 Task: Find connections with filter location Rio Brilhante with filter topic #programingwith filter profile language French with filter current company Ubisoft India Studios with filter school International Management Institute - IMI with filter industry Online and Mail Order Retail with filter service category Bookkeeping with filter keywords title Motion Picture Director
Action: Mouse moved to (192, 221)
Screenshot: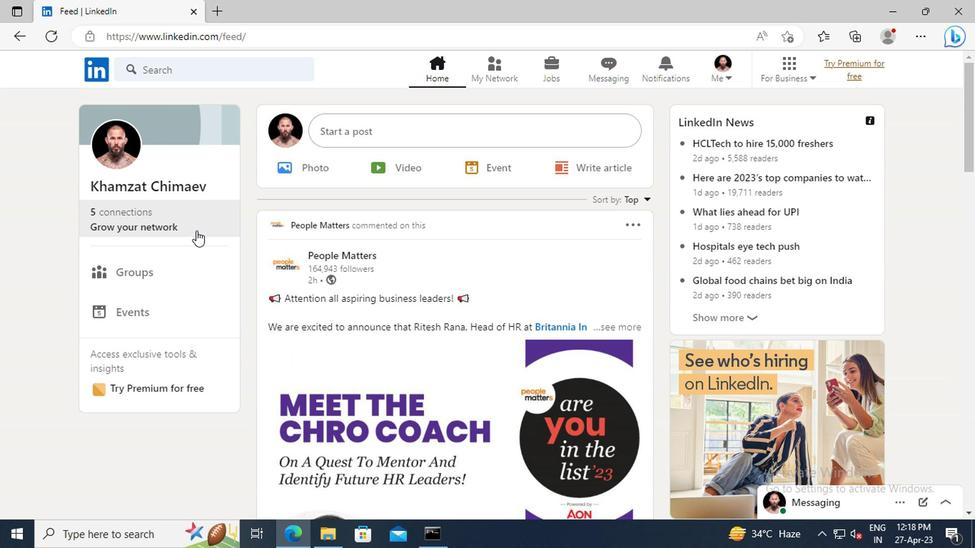 
Action: Mouse pressed left at (192, 221)
Screenshot: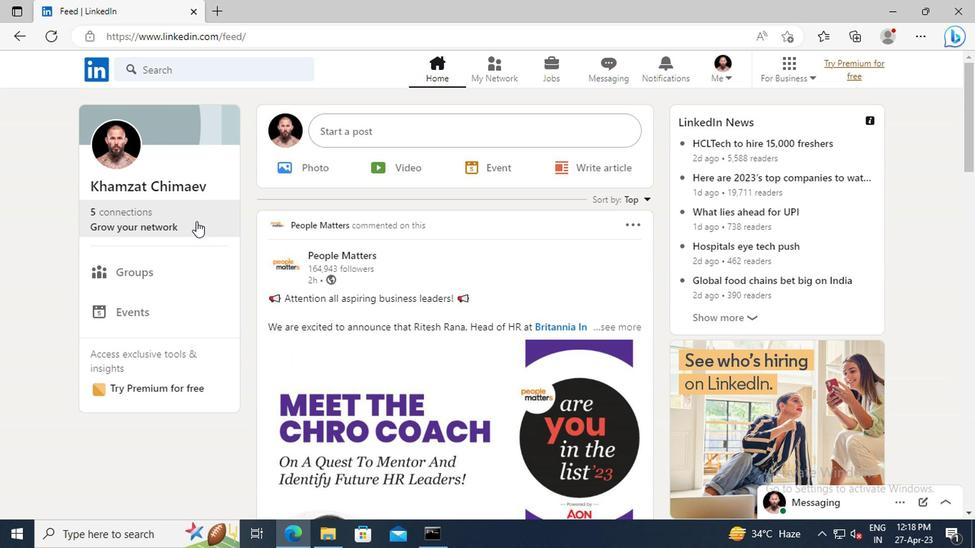 
Action: Mouse moved to (194, 151)
Screenshot: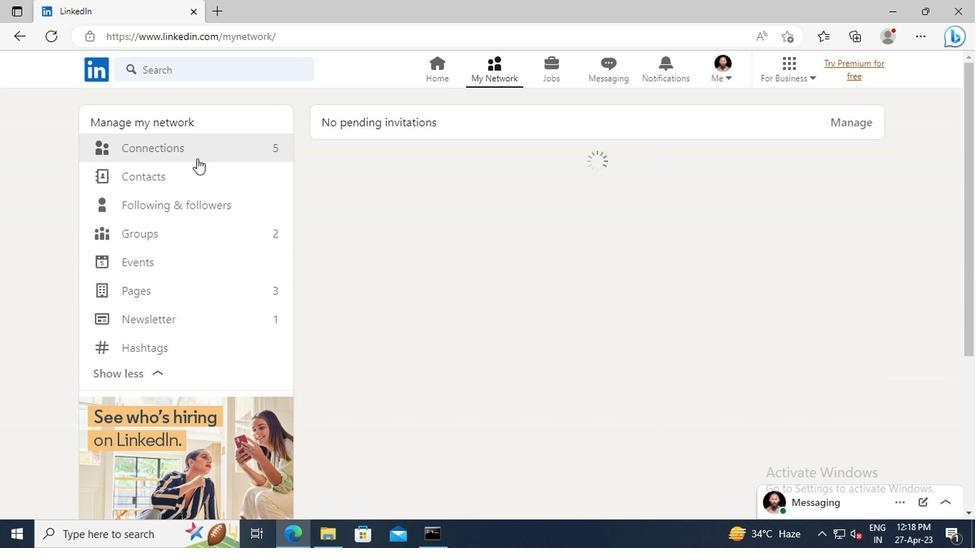 
Action: Mouse pressed left at (194, 151)
Screenshot: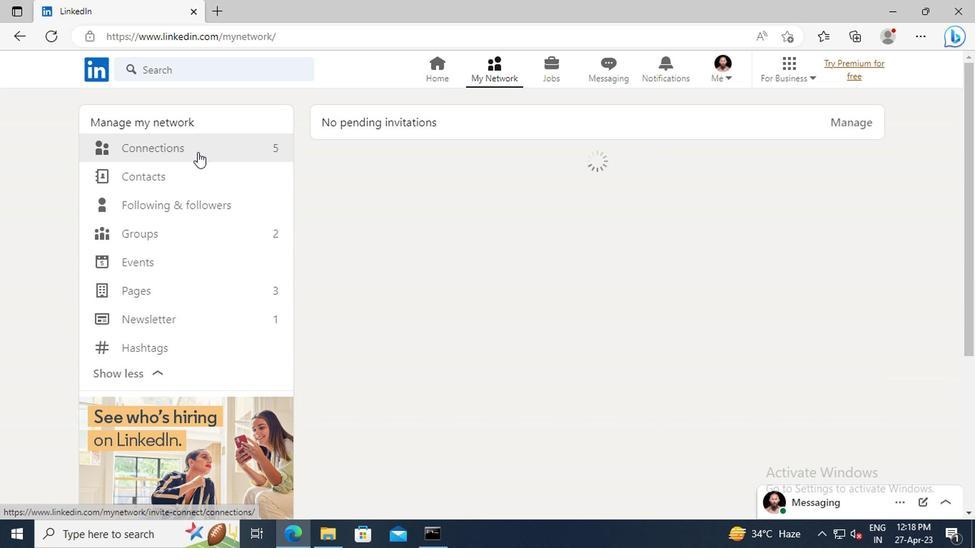 
Action: Mouse moved to (596, 153)
Screenshot: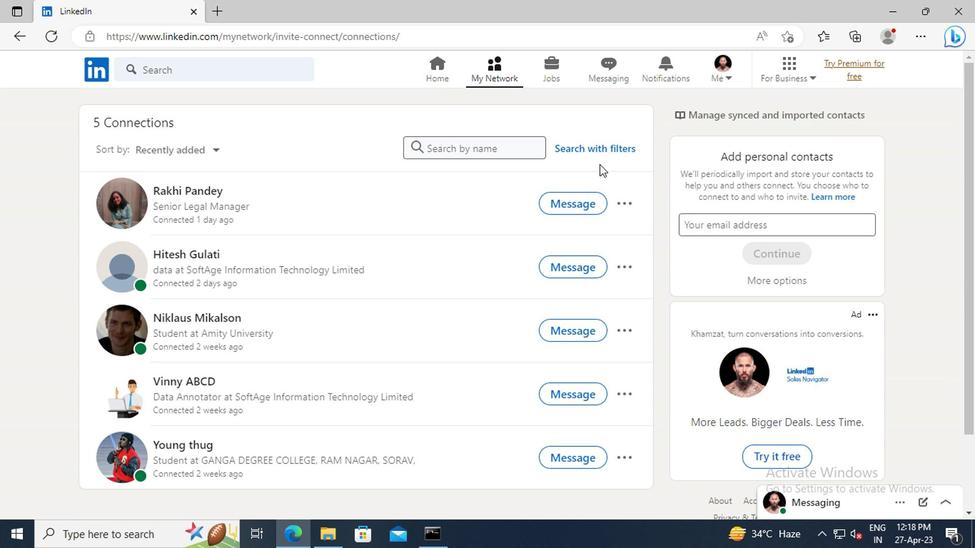
Action: Mouse pressed left at (596, 153)
Screenshot: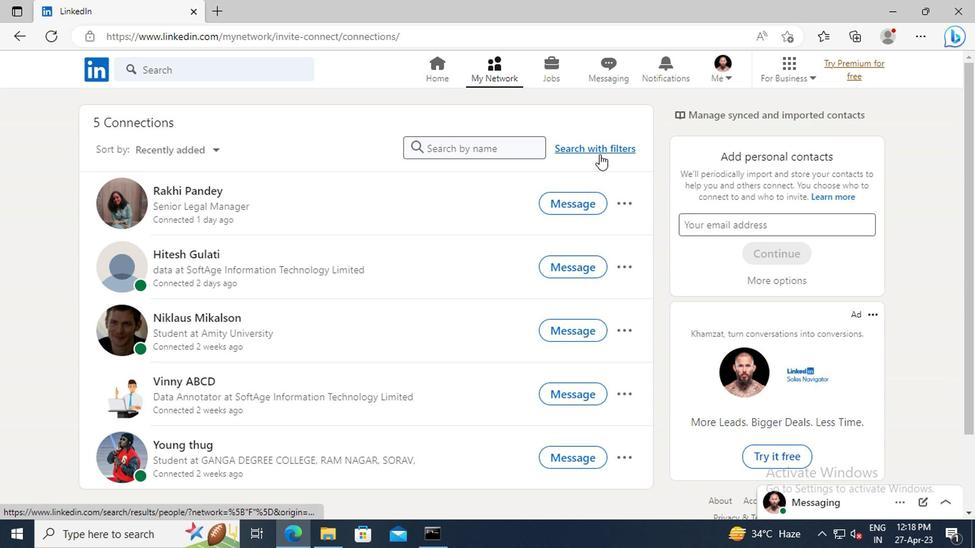 
Action: Mouse moved to (546, 114)
Screenshot: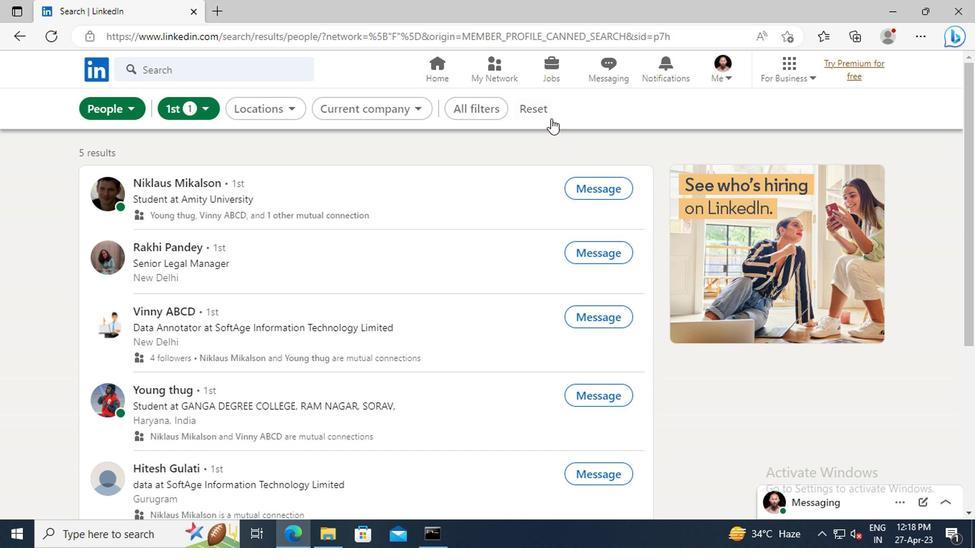 
Action: Mouse pressed left at (546, 114)
Screenshot: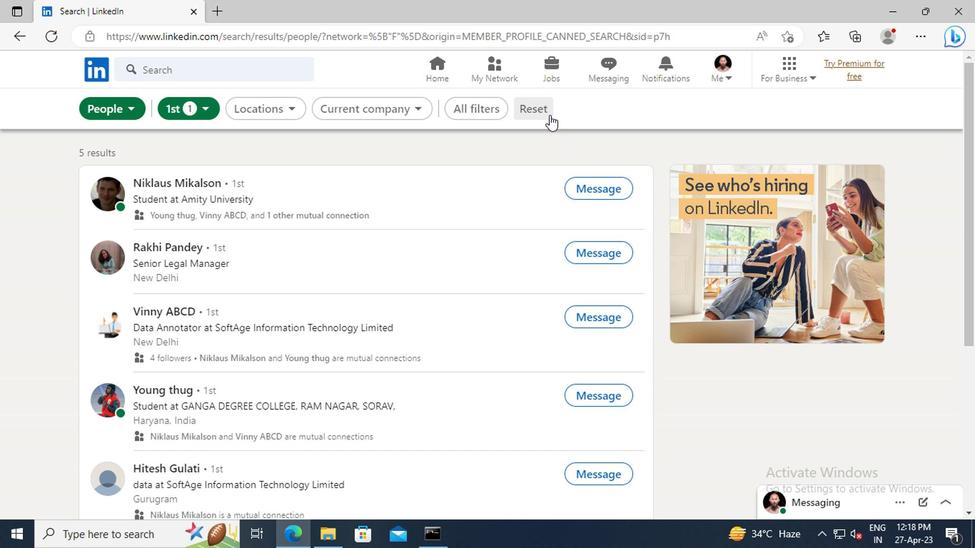 
Action: Mouse moved to (509, 108)
Screenshot: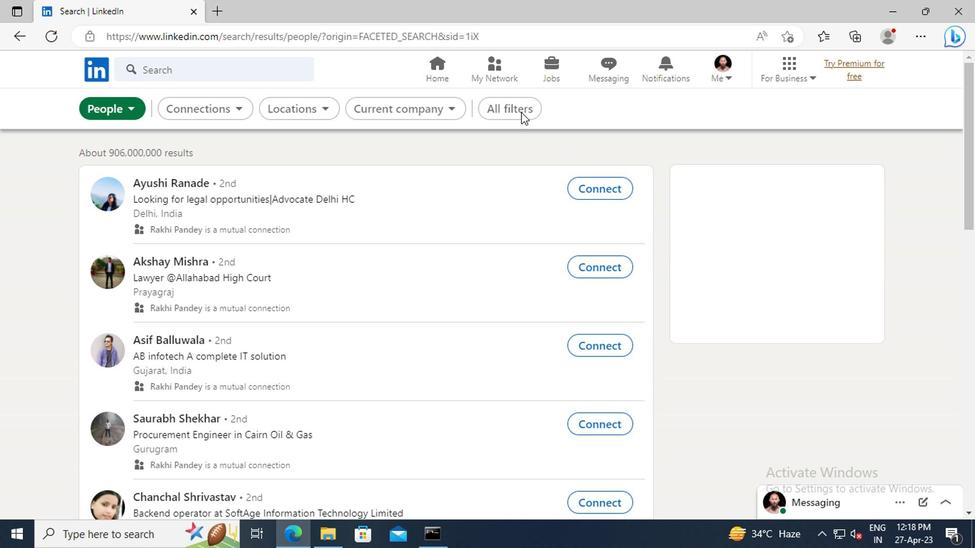 
Action: Mouse pressed left at (509, 108)
Screenshot: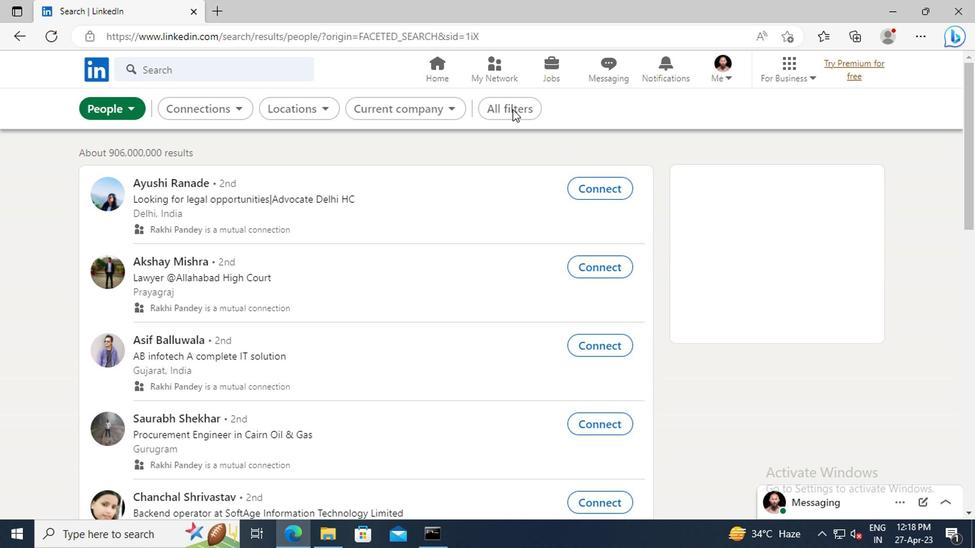 
Action: Mouse moved to (793, 308)
Screenshot: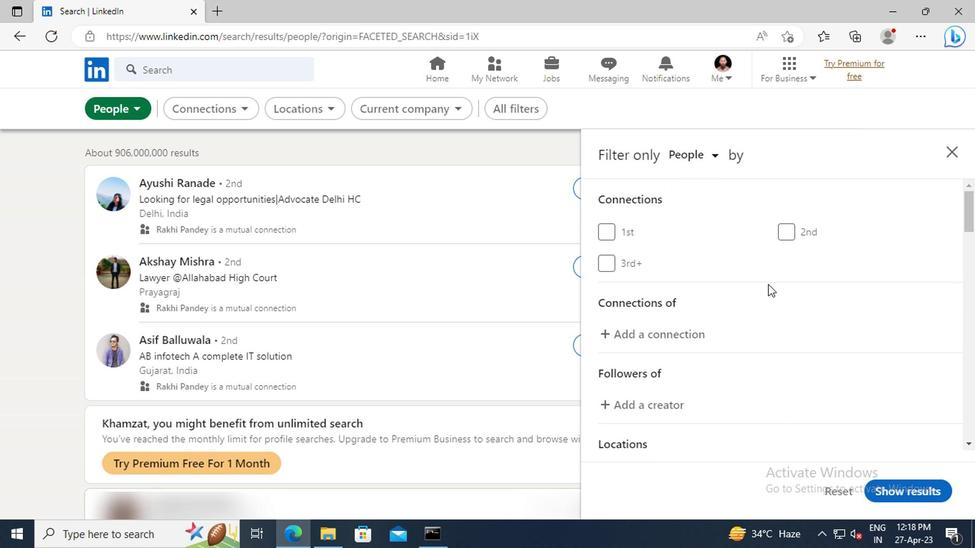 
Action: Mouse scrolled (793, 307) with delta (0, -1)
Screenshot: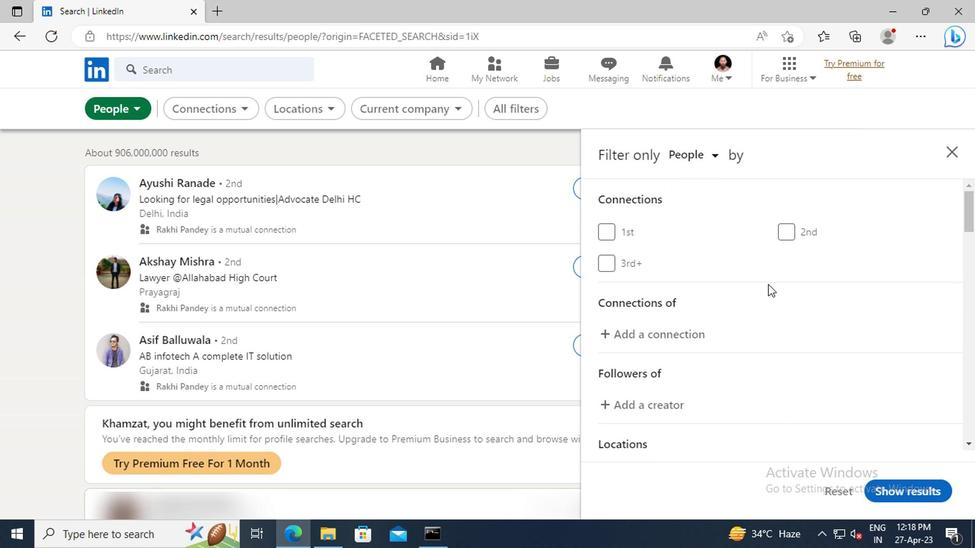 
Action: Mouse scrolled (793, 307) with delta (0, -1)
Screenshot: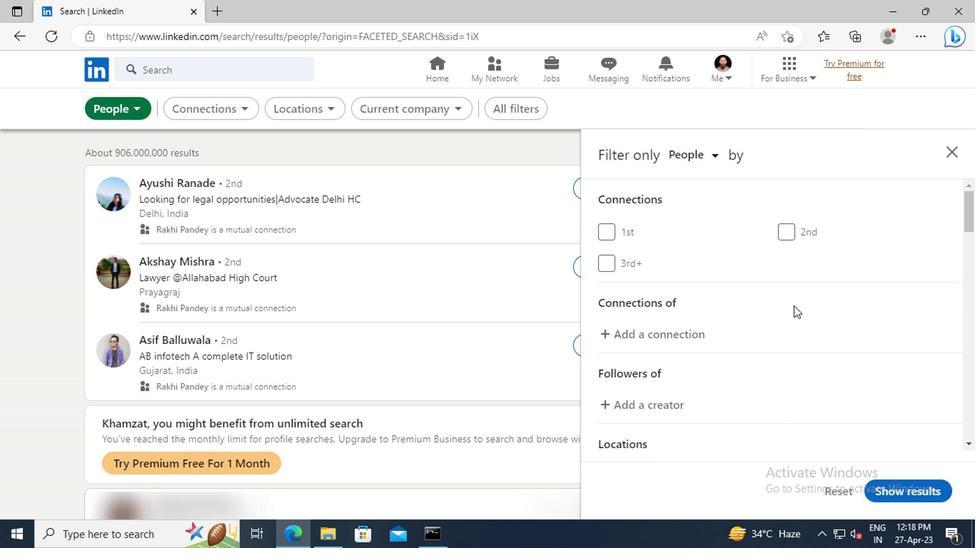 
Action: Mouse scrolled (793, 307) with delta (0, -1)
Screenshot: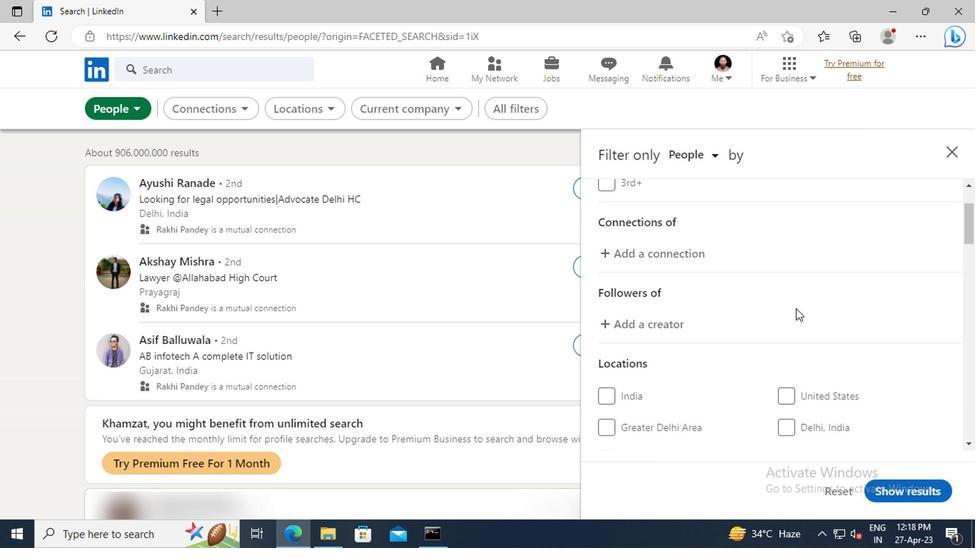 
Action: Mouse scrolled (793, 307) with delta (0, -1)
Screenshot: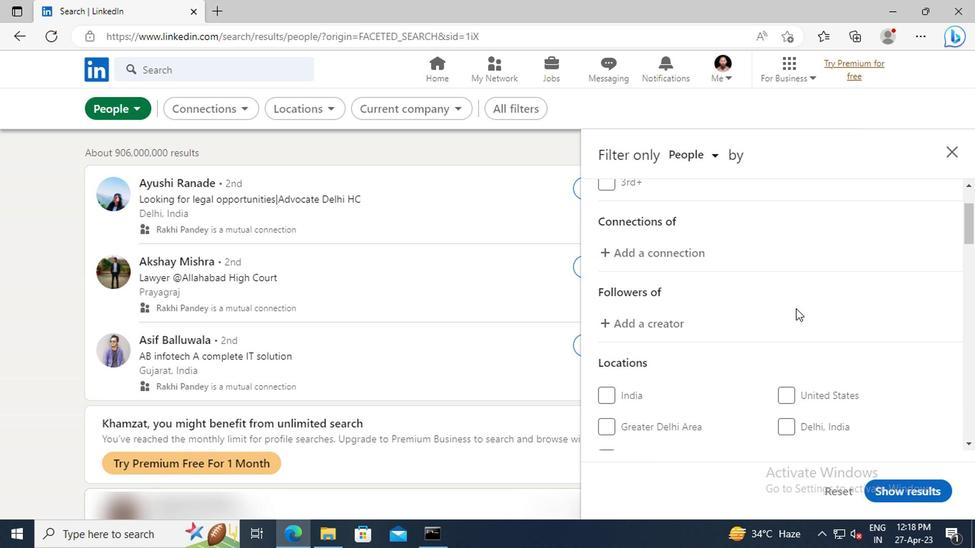 
Action: Mouse scrolled (793, 307) with delta (0, -1)
Screenshot: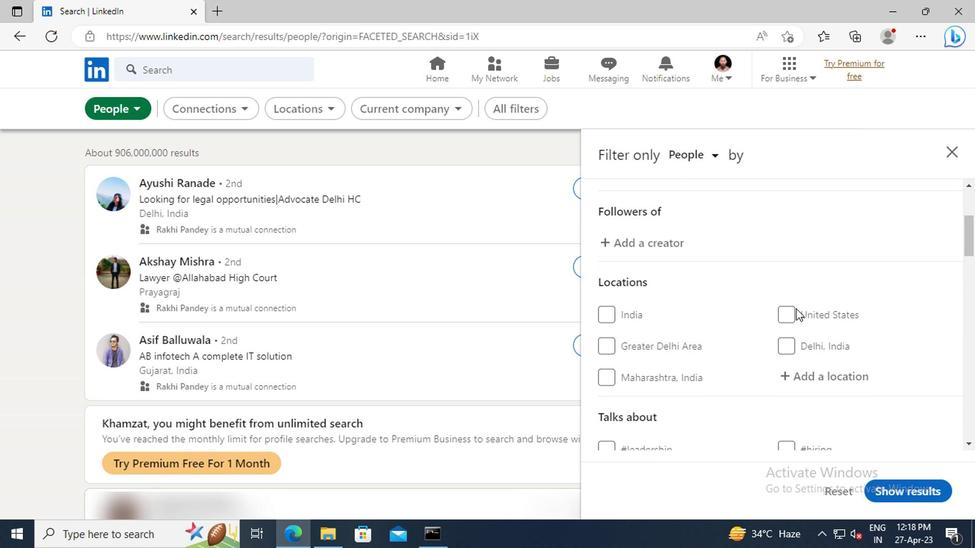 
Action: Mouse moved to (807, 331)
Screenshot: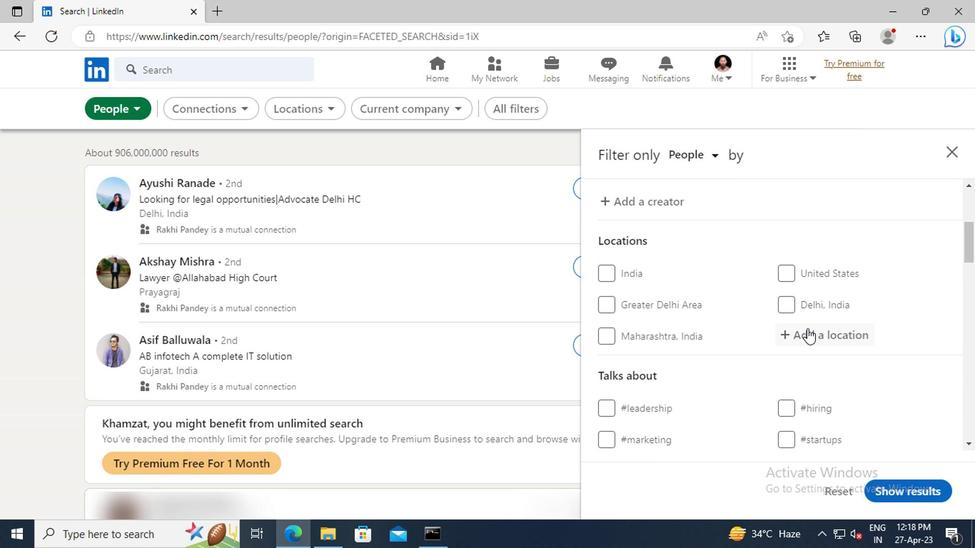 
Action: Mouse pressed left at (807, 331)
Screenshot: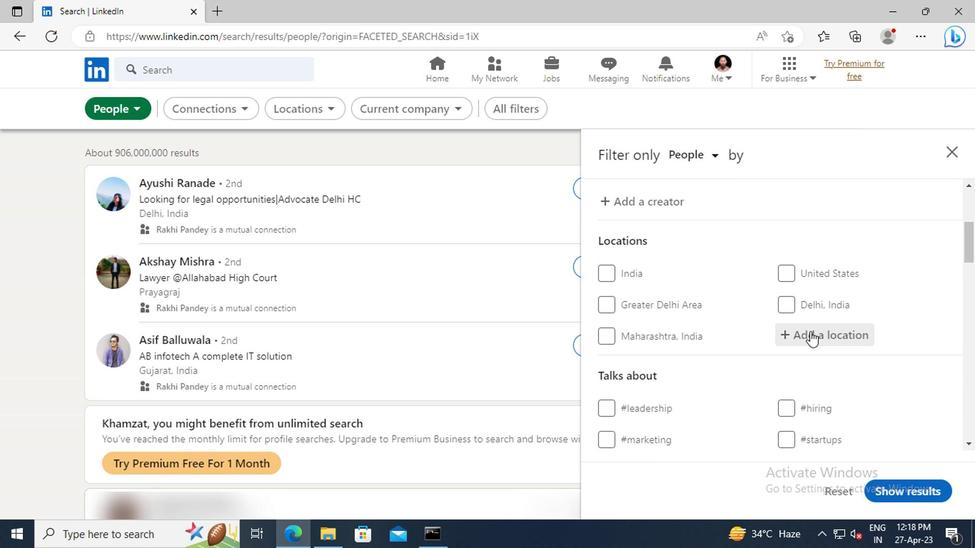 
Action: Key pressed <Key.shift>RIO<Key.space><Key.shift>BRILHANTE
Screenshot: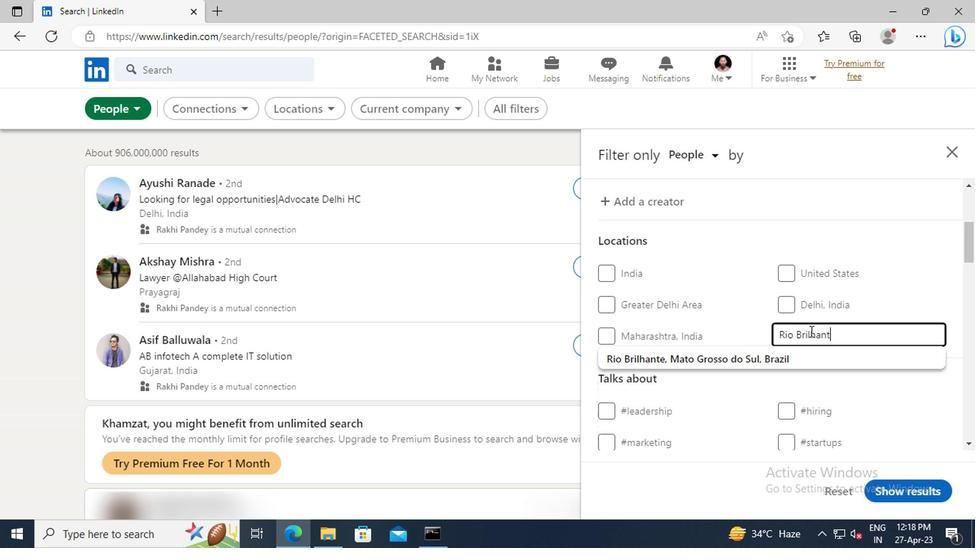 
Action: Mouse moved to (804, 359)
Screenshot: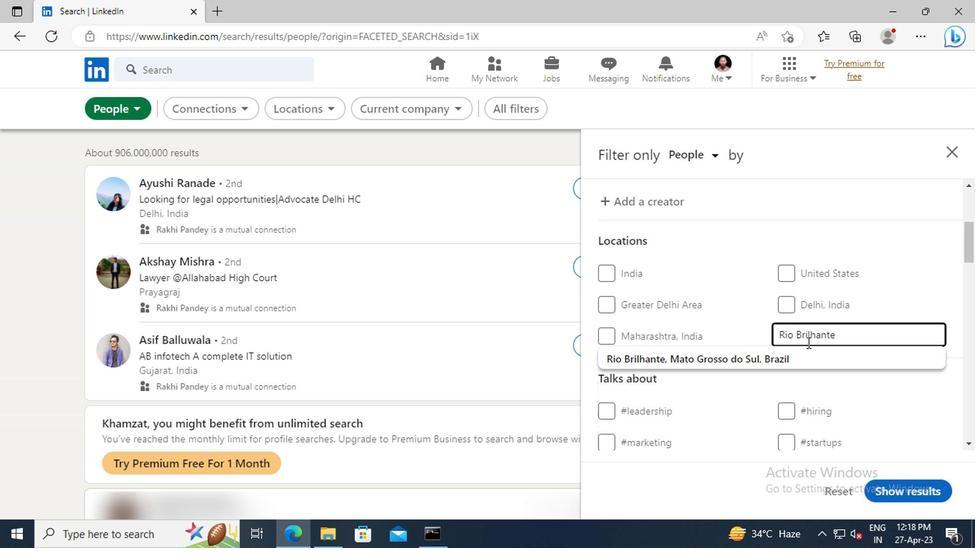 
Action: Mouse pressed left at (804, 359)
Screenshot: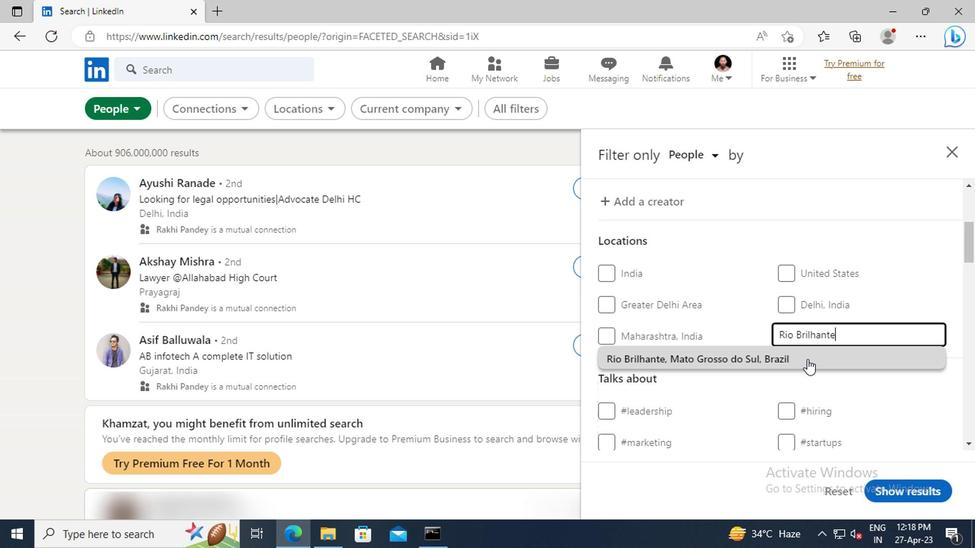 
Action: Mouse moved to (809, 332)
Screenshot: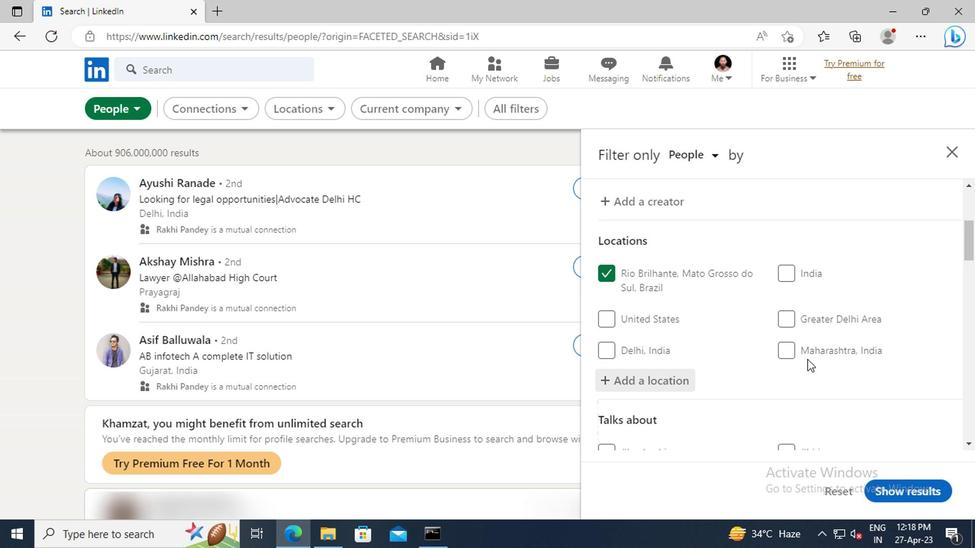 
Action: Mouse scrolled (809, 331) with delta (0, 0)
Screenshot: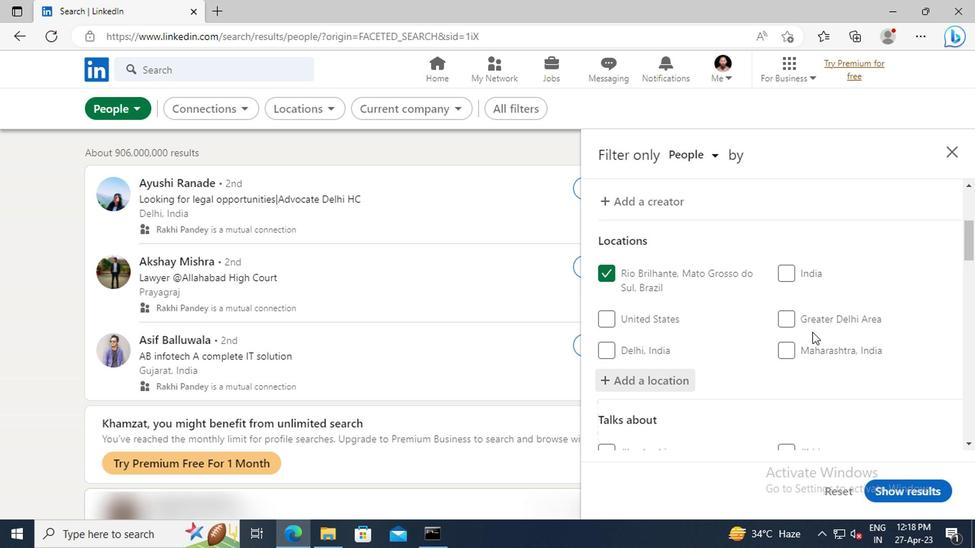 
Action: Mouse scrolled (809, 331) with delta (0, 0)
Screenshot: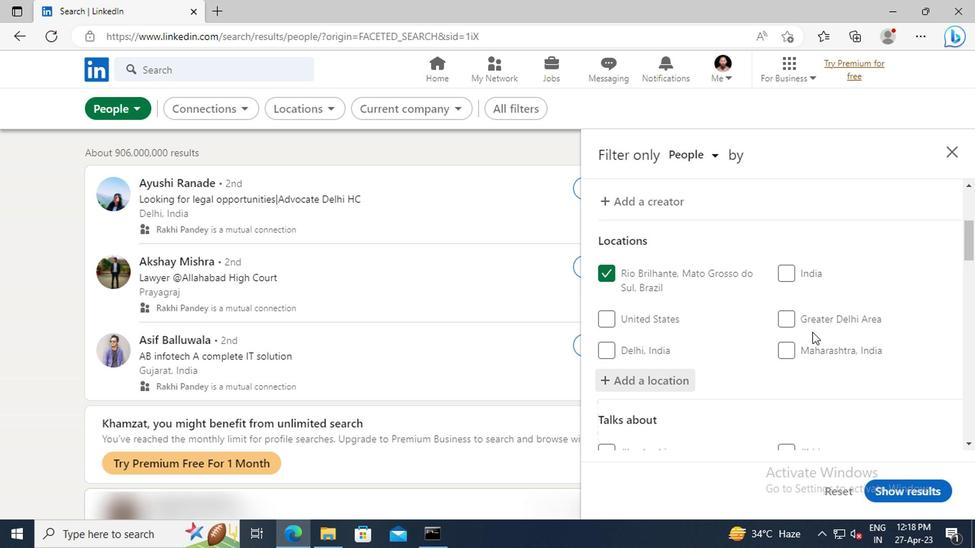 
Action: Mouse scrolled (809, 331) with delta (0, 0)
Screenshot: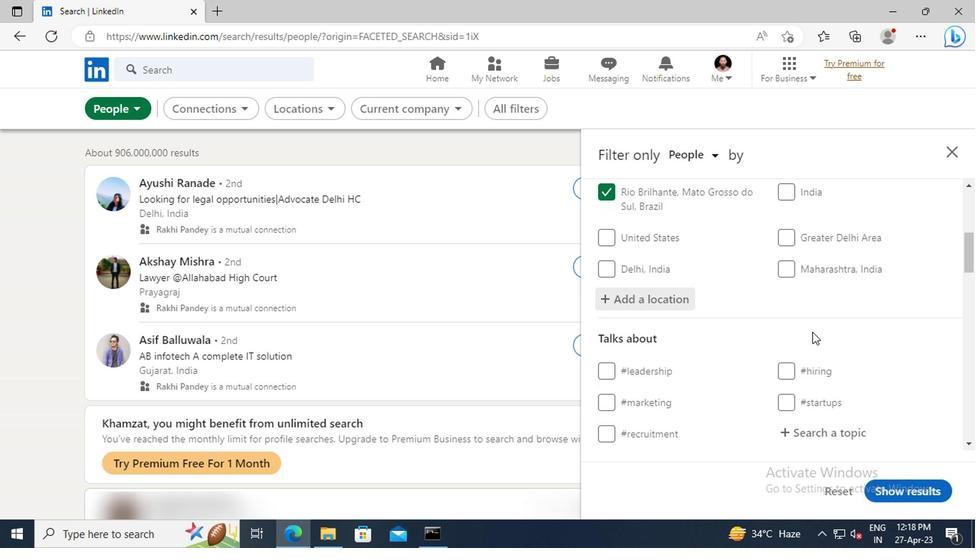 
Action: Mouse scrolled (809, 331) with delta (0, 0)
Screenshot: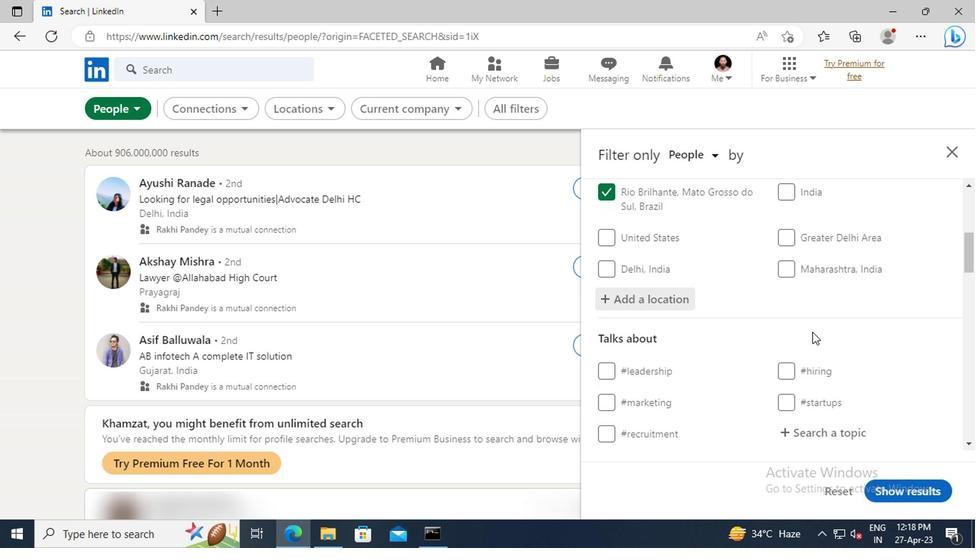 
Action: Mouse moved to (814, 353)
Screenshot: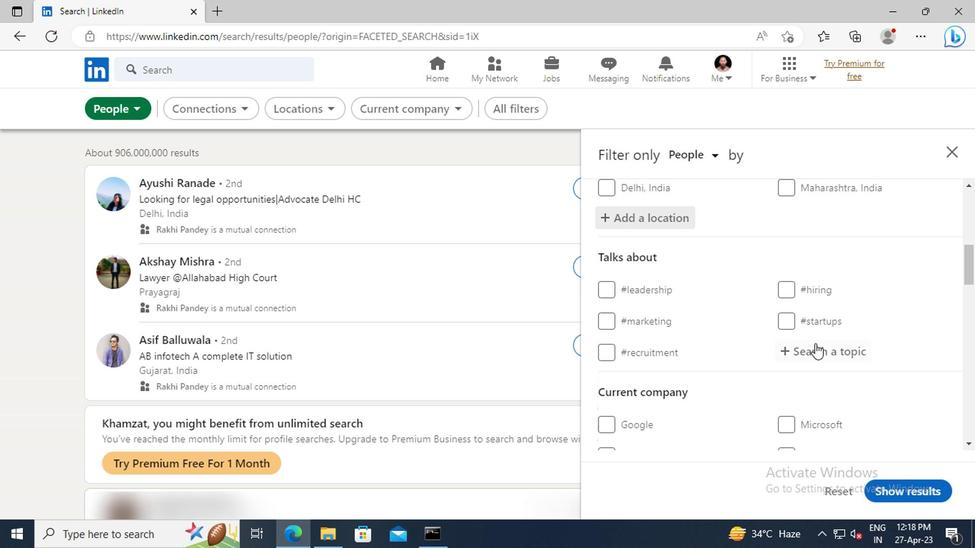 
Action: Mouse pressed left at (814, 353)
Screenshot: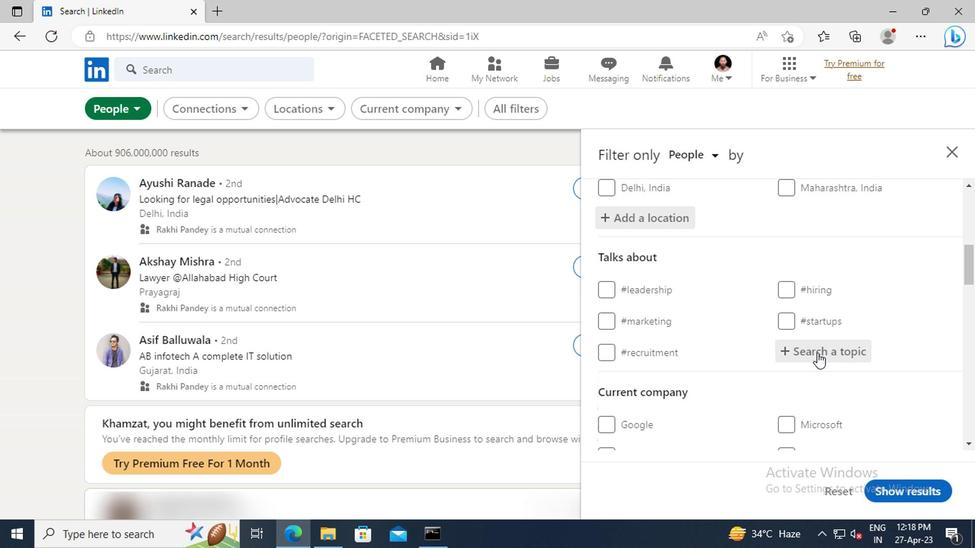
Action: Key pressed <Key.shift>#PROGRAMINGWITH<Key.enter>
Screenshot: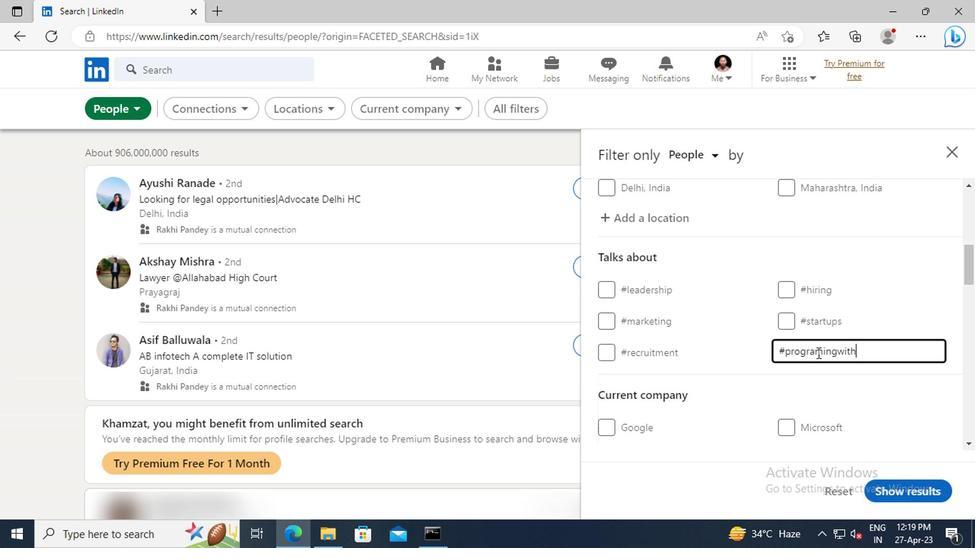 
Action: Mouse scrolled (814, 352) with delta (0, 0)
Screenshot: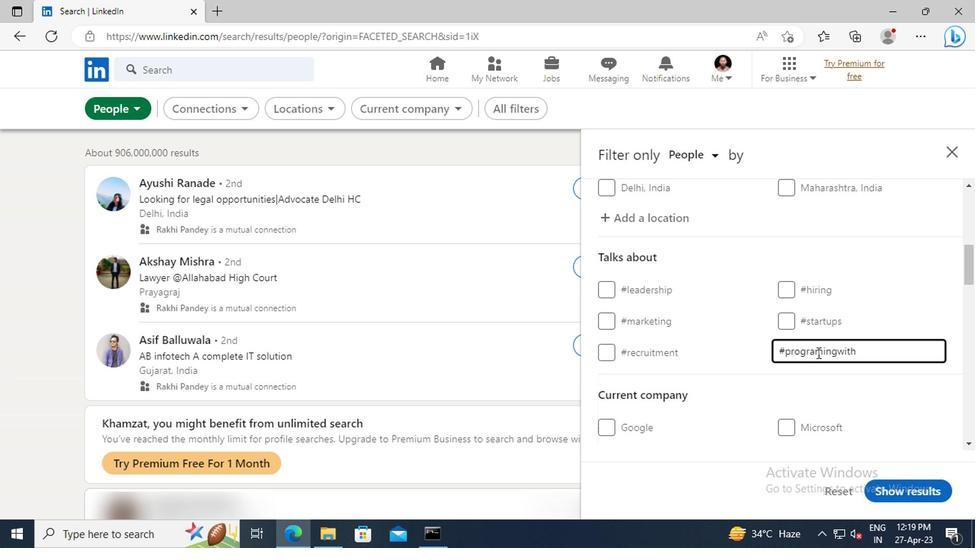 
Action: Mouse scrolled (814, 352) with delta (0, 0)
Screenshot: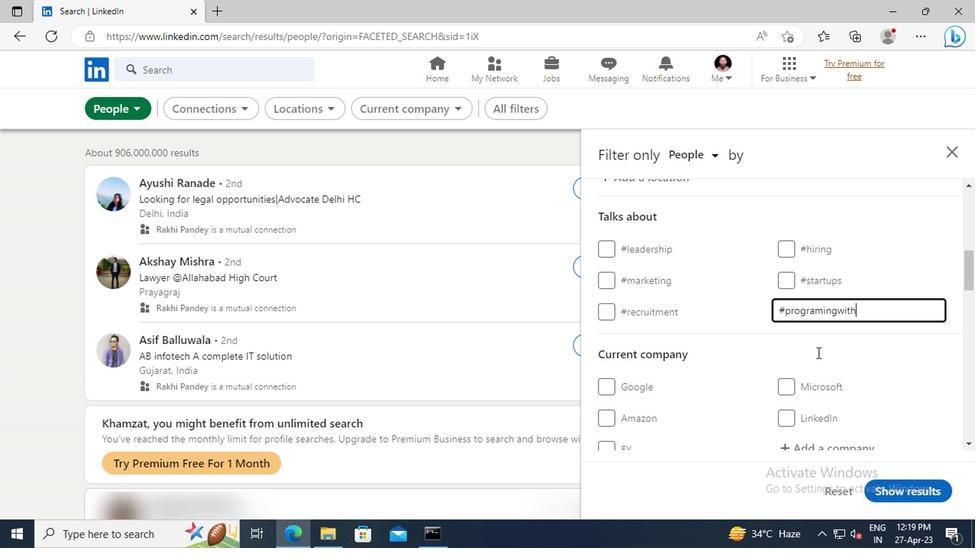 
Action: Mouse scrolled (814, 352) with delta (0, 0)
Screenshot: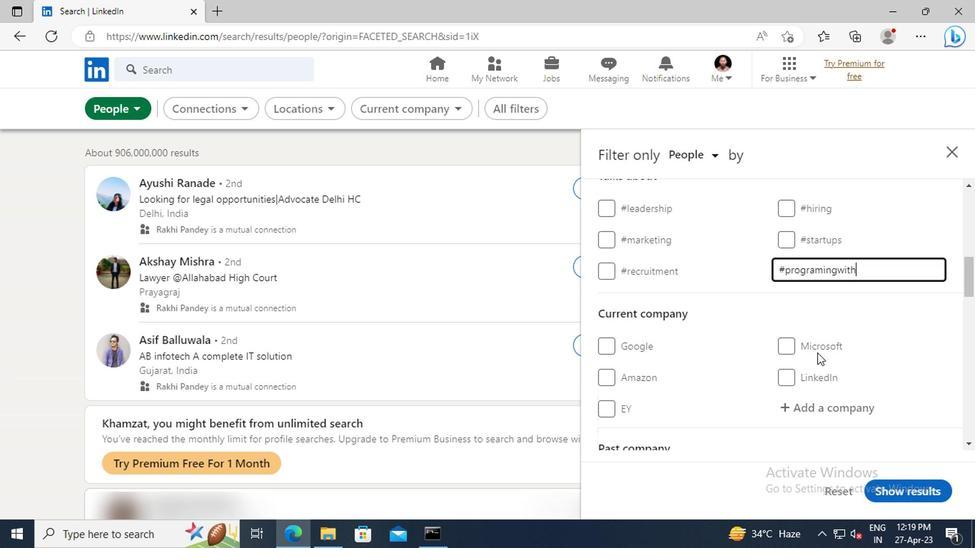 
Action: Mouse scrolled (814, 352) with delta (0, 0)
Screenshot: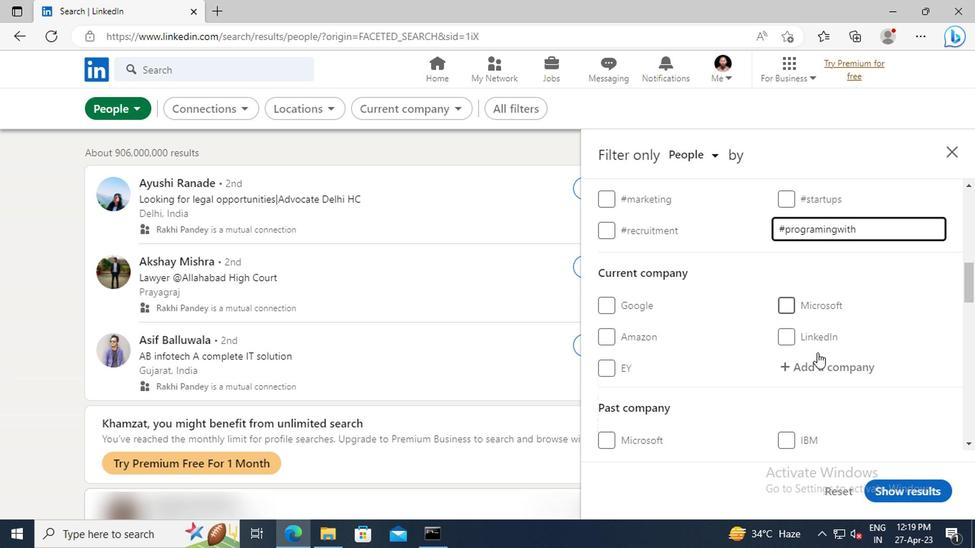 
Action: Mouse scrolled (814, 352) with delta (0, 0)
Screenshot: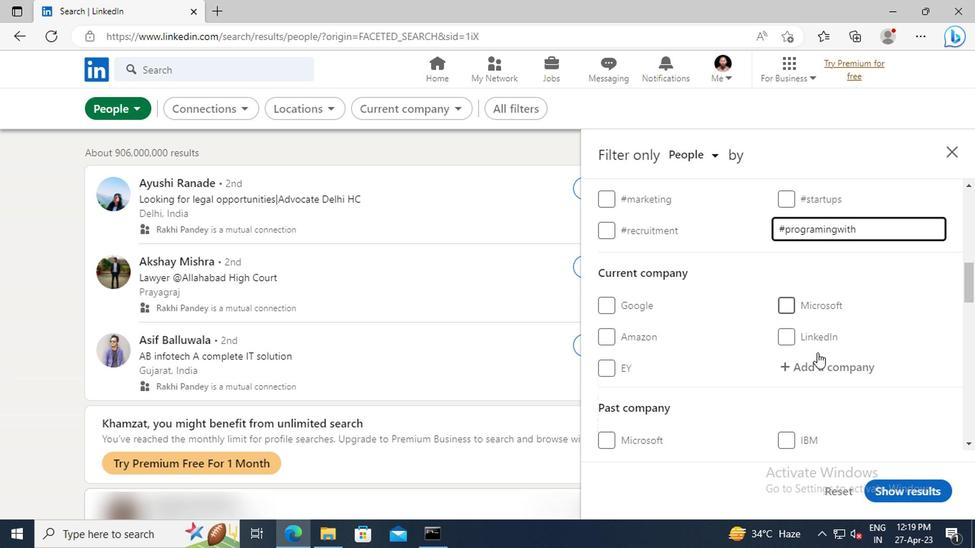
Action: Mouse scrolled (814, 352) with delta (0, 0)
Screenshot: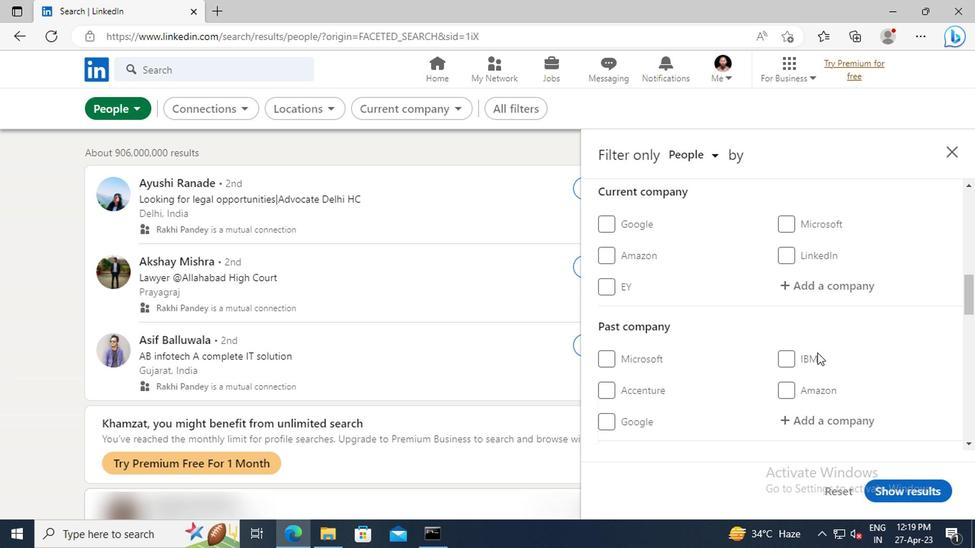 
Action: Mouse scrolled (814, 352) with delta (0, 0)
Screenshot: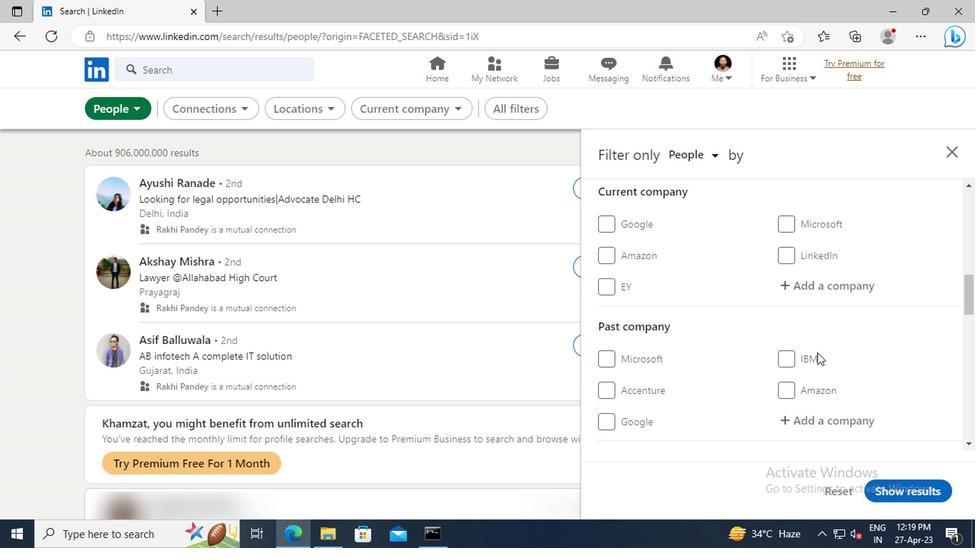 
Action: Mouse scrolled (814, 352) with delta (0, 0)
Screenshot: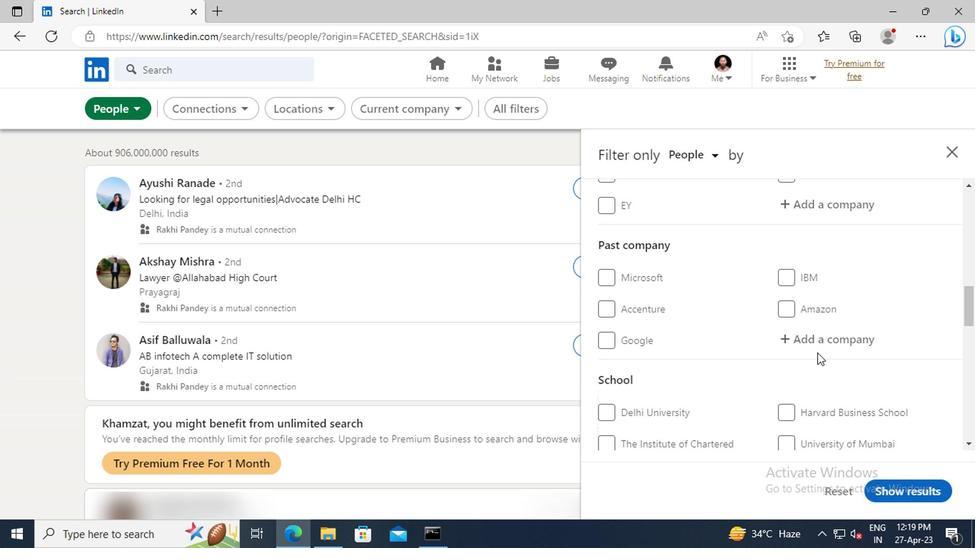 
Action: Mouse scrolled (814, 352) with delta (0, 0)
Screenshot: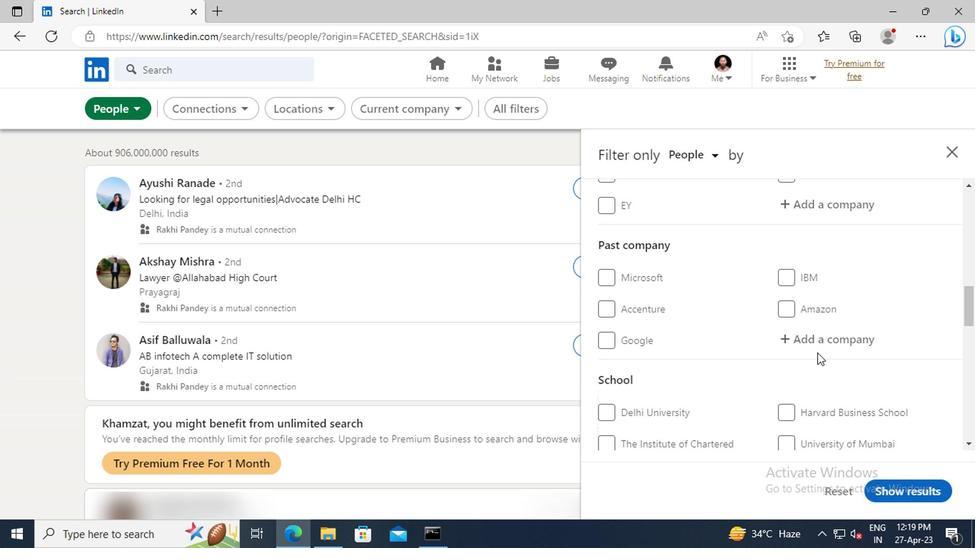 
Action: Mouse scrolled (814, 352) with delta (0, 0)
Screenshot: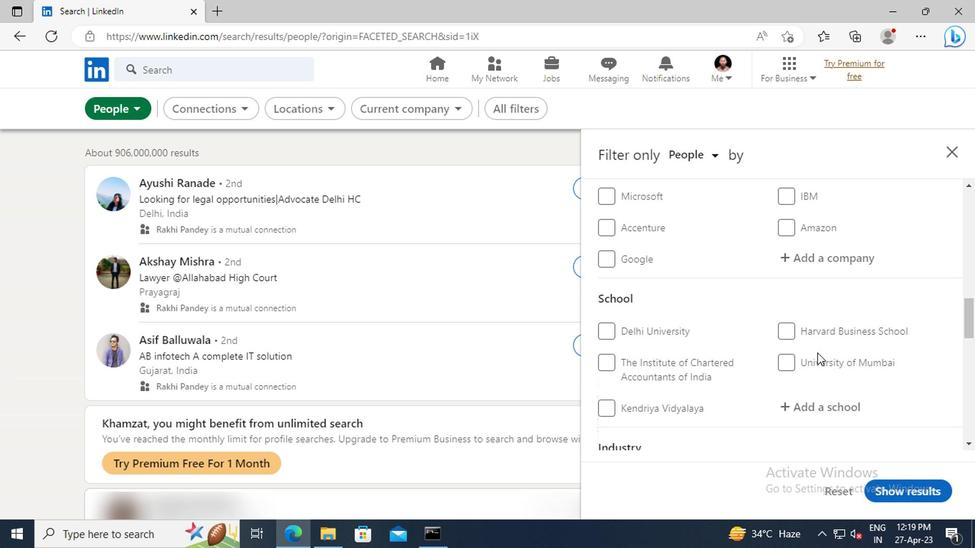 
Action: Mouse scrolled (814, 352) with delta (0, 0)
Screenshot: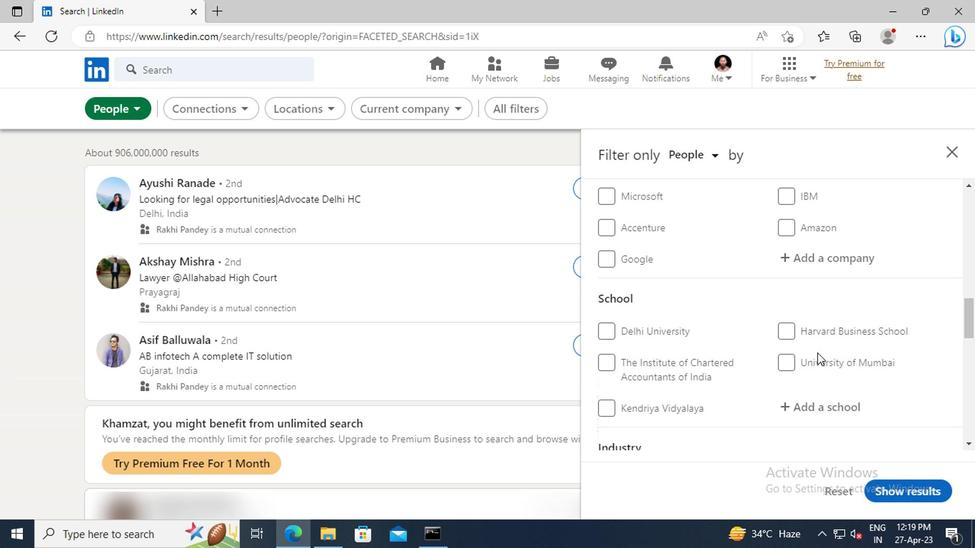 
Action: Mouse scrolled (814, 352) with delta (0, 0)
Screenshot: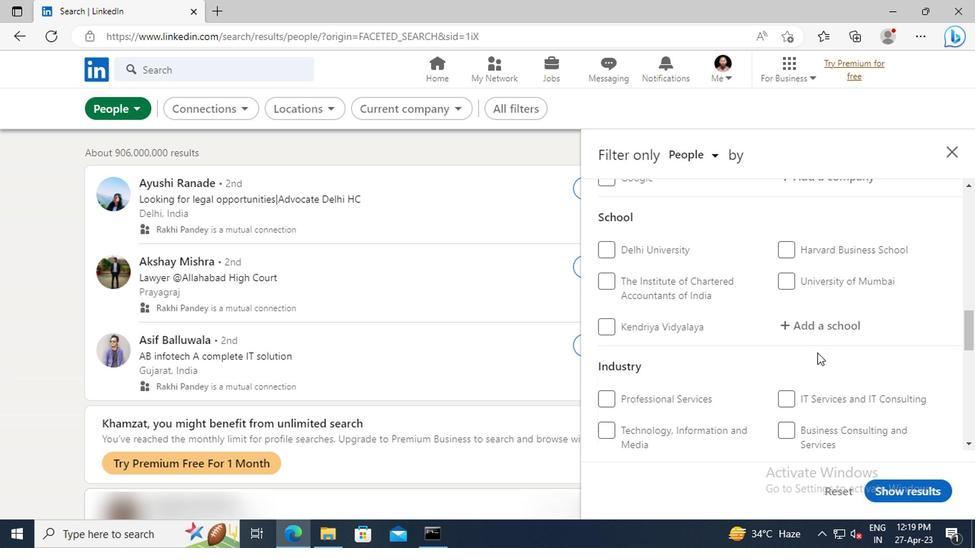 
Action: Mouse scrolled (814, 352) with delta (0, 0)
Screenshot: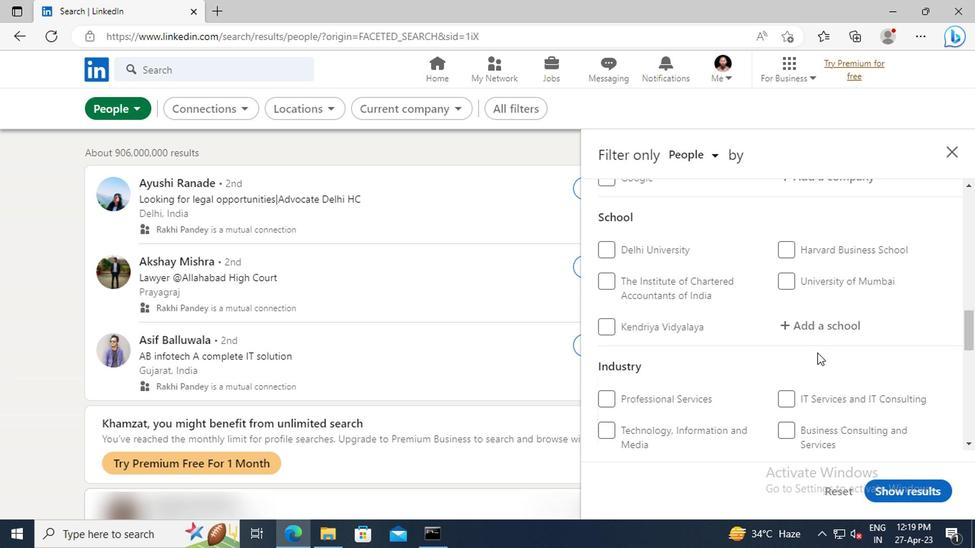 
Action: Mouse scrolled (814, 352) with delta (0, 0)
Screenshot: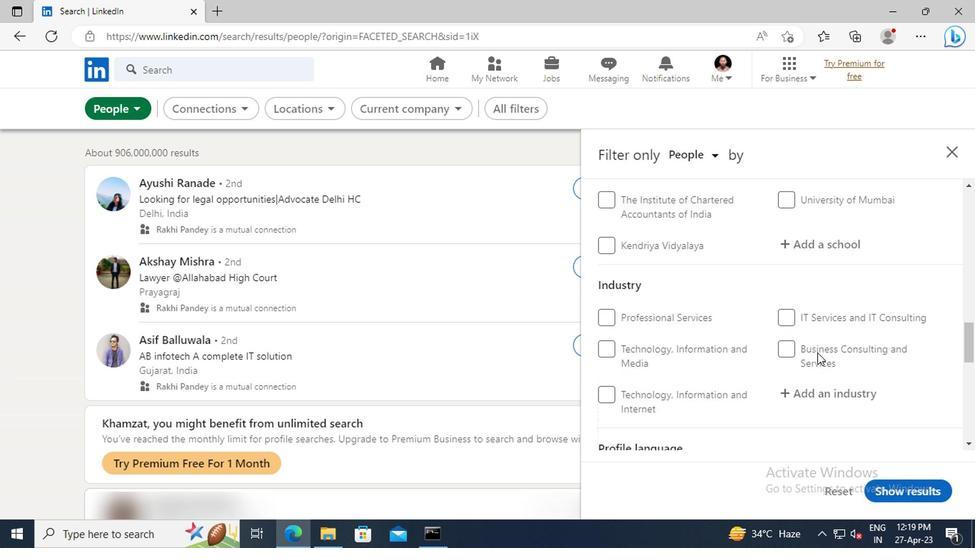 
Action: Mouse scrolled (814, 352) with delta (0, 0)
Screenshot: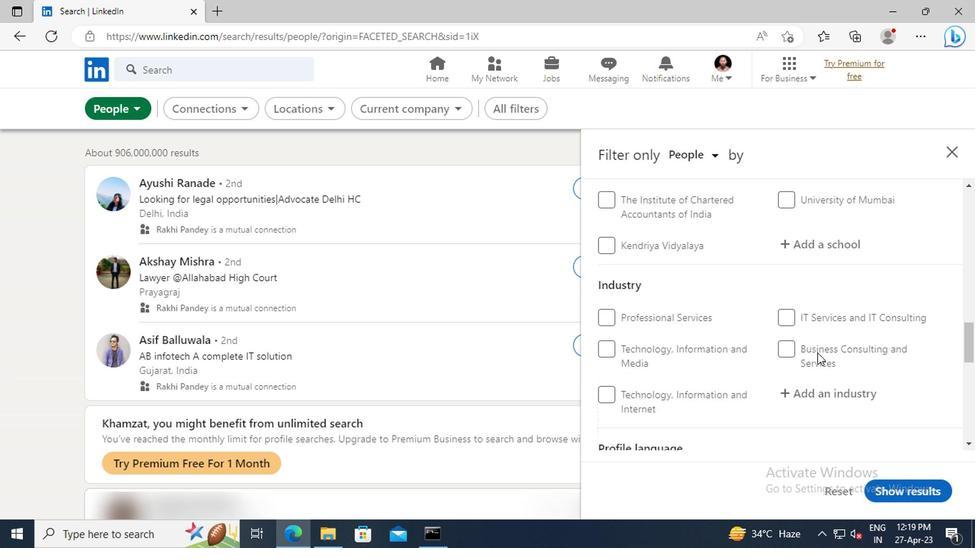 
Action: Mouse scrolled (814, 352) with delta (0, 0)
Screenshot: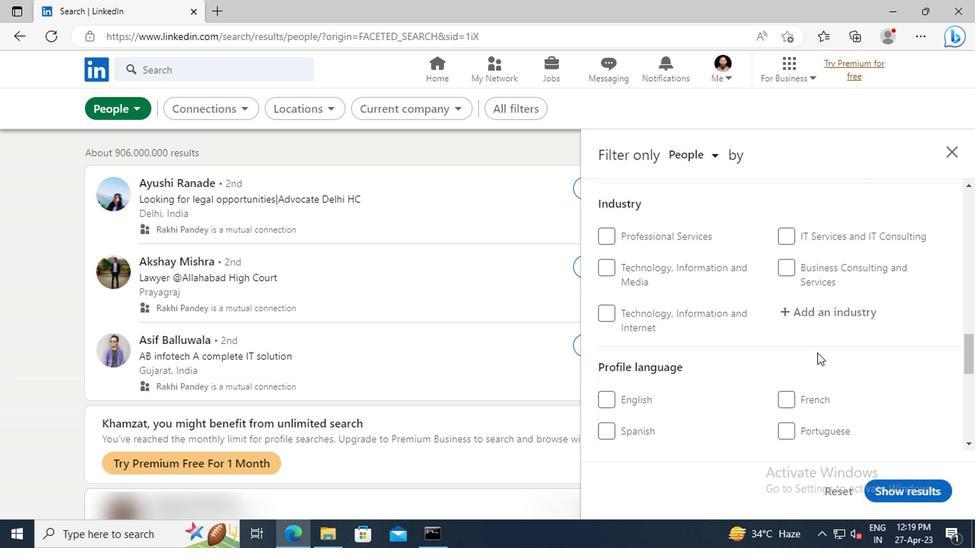 
Action: Mouse scrolled (814, 352) with delta (0, 0)
Screenshot: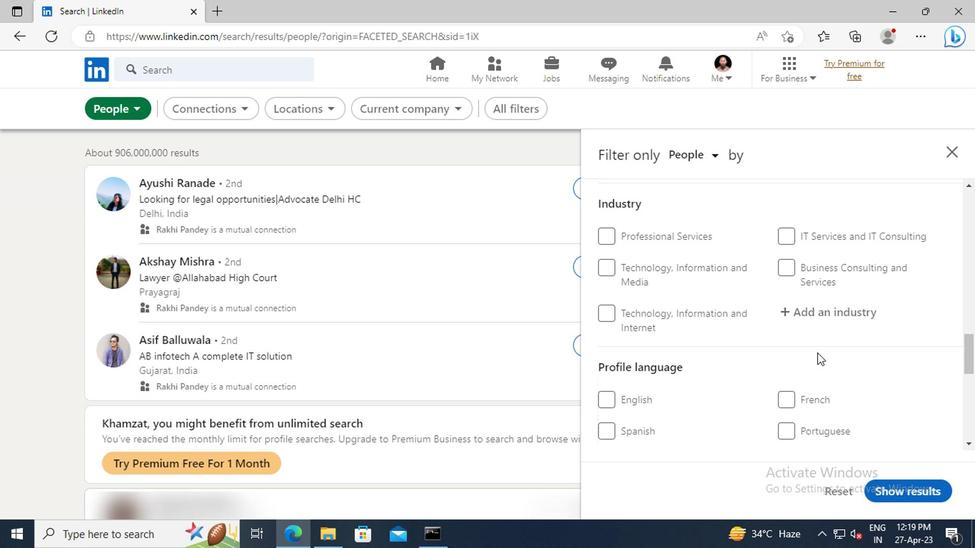 
Action: Mouse moved to (787, 321)
Screenshot: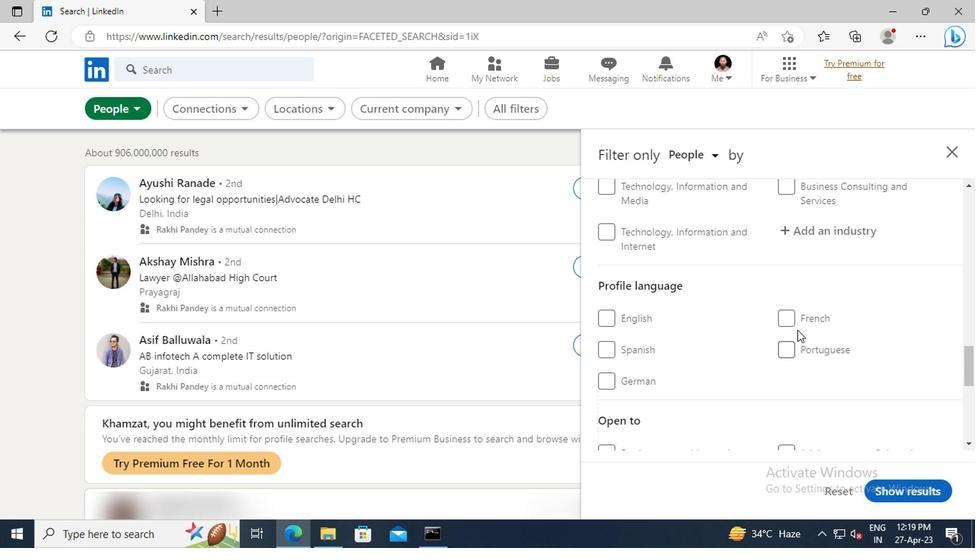 
Action: Mouse pressed left at (787, 321)
Screenshot: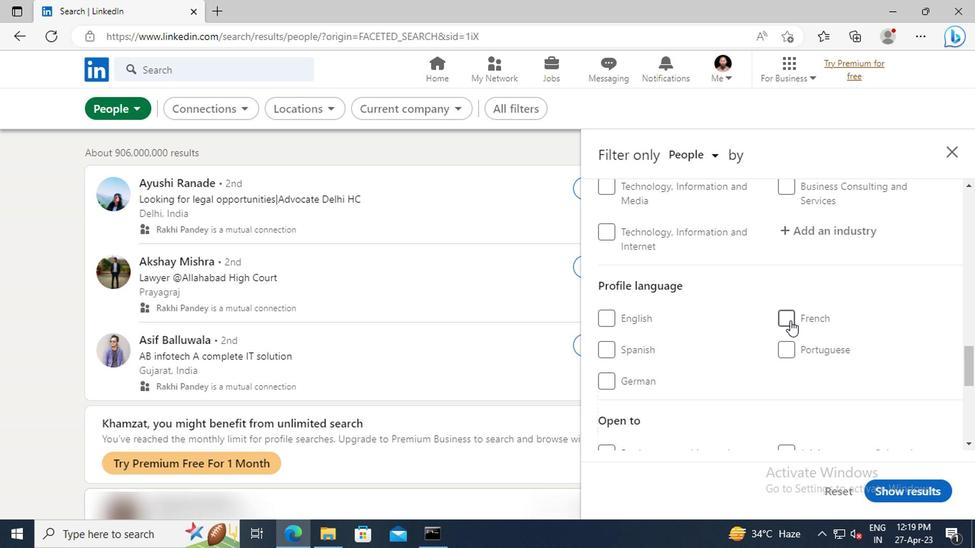 
Action: Mouse moved to (800, 337)
Screenshot: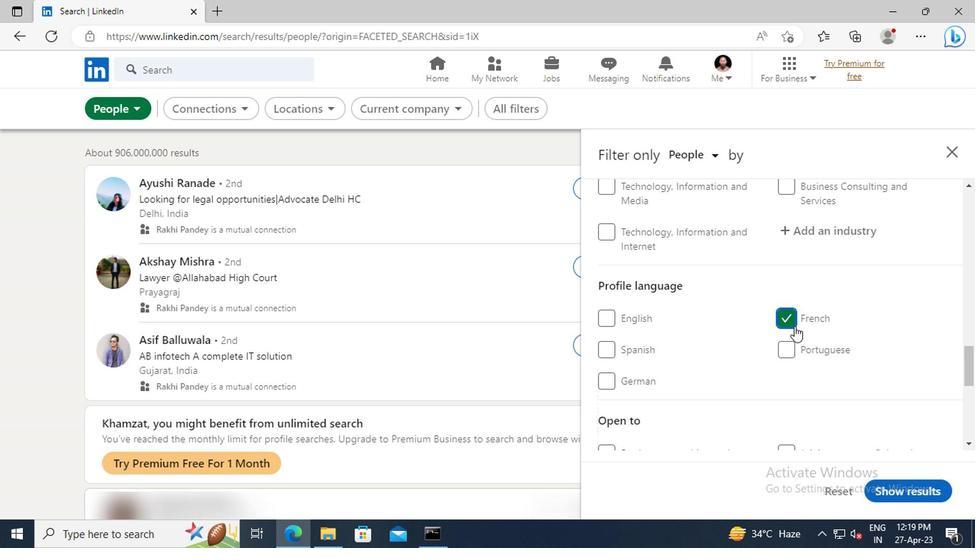 
Action: Mouse scrolled (800, 338) with delta (0, 1)
Screenshot: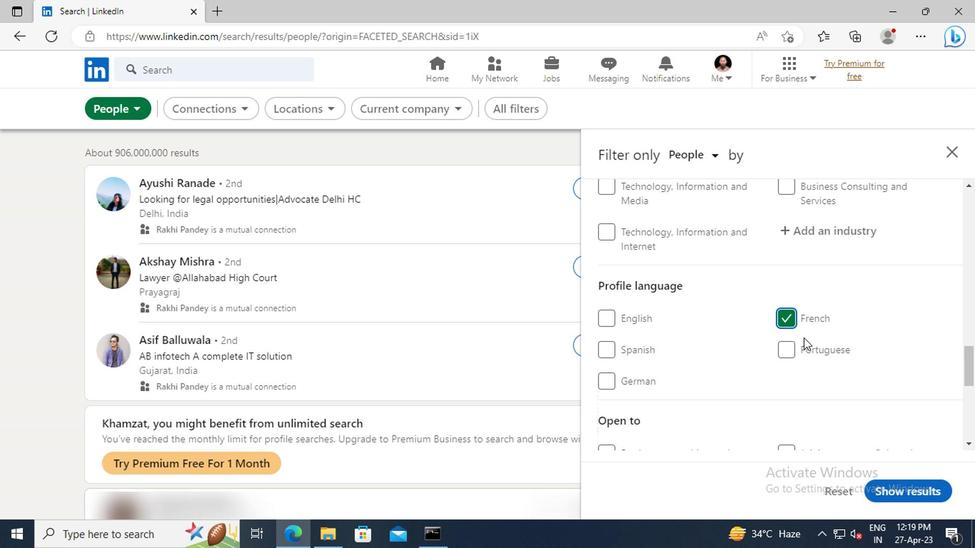 
Action: Mouse scrolled (800, 338) with delta (0, 1)
Screenshot: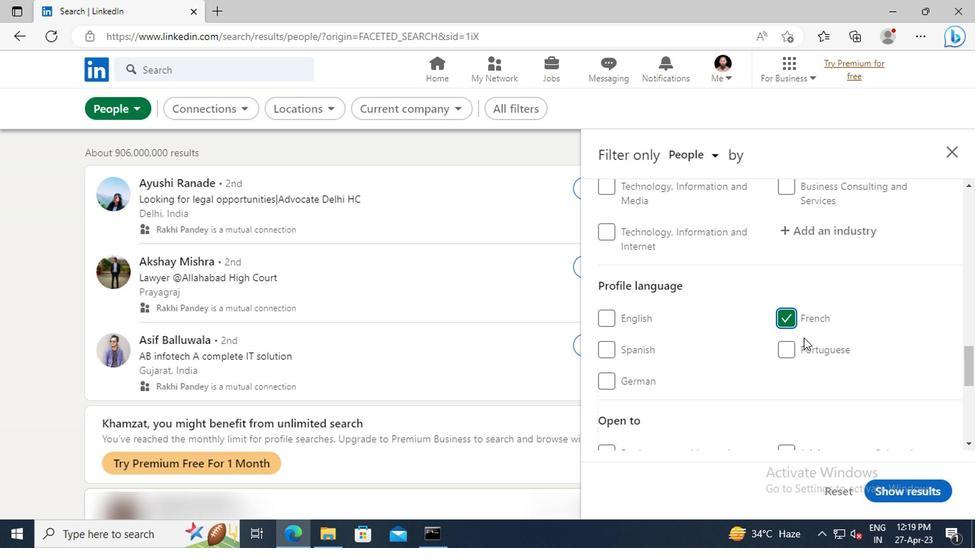 
Action: Mouse scrolled (800, 338) with delta (0, 1)
Screenshot: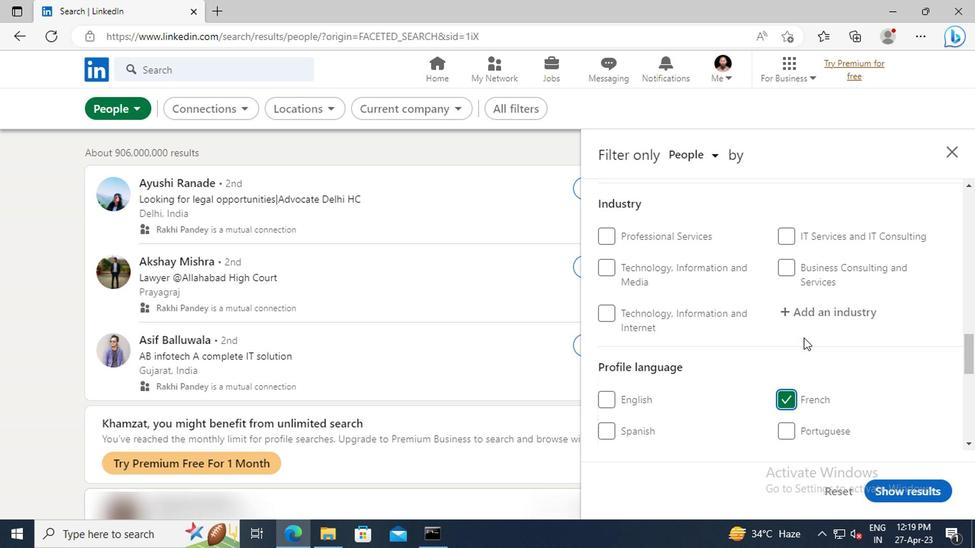 
Action: Mouse scrolled (800, 338) with delta (0, 1)
Screenshot: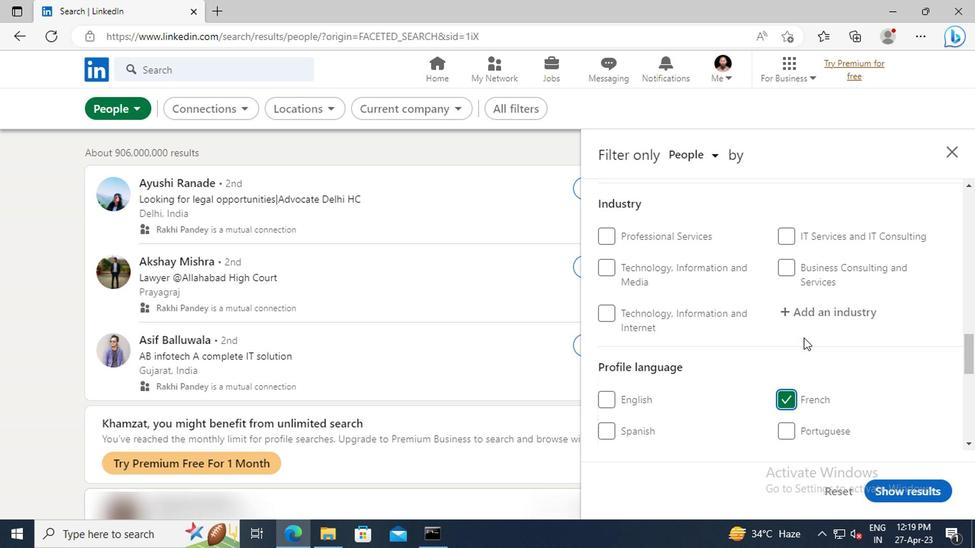 
Action: Mouse scrolled (800, 338) with delta (0, 1)
Screenshot: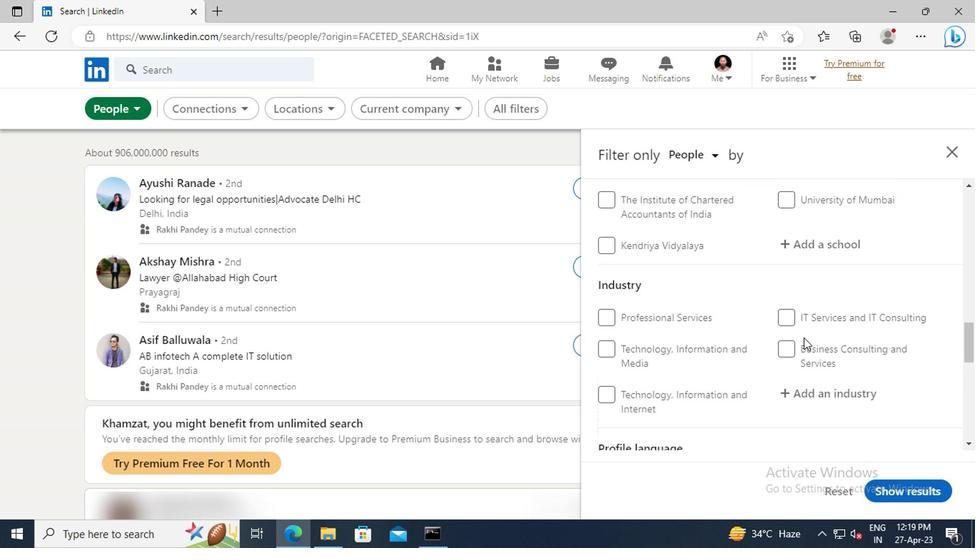 
Action: Mouse scrolled (800, 338) with delta (0, 1)
Screenshot: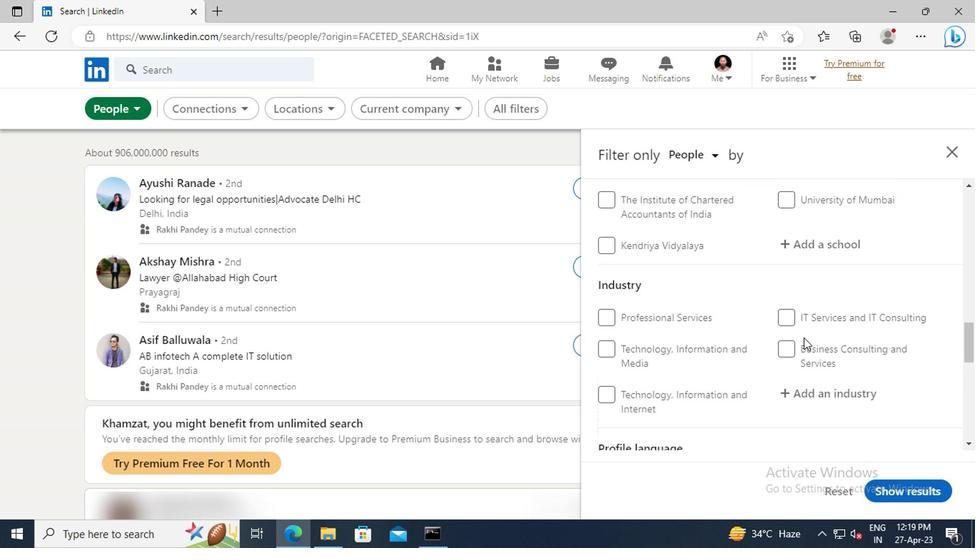 
Action: Mouse scrolled (800, 338) with delta (0, 1)
Screenshot: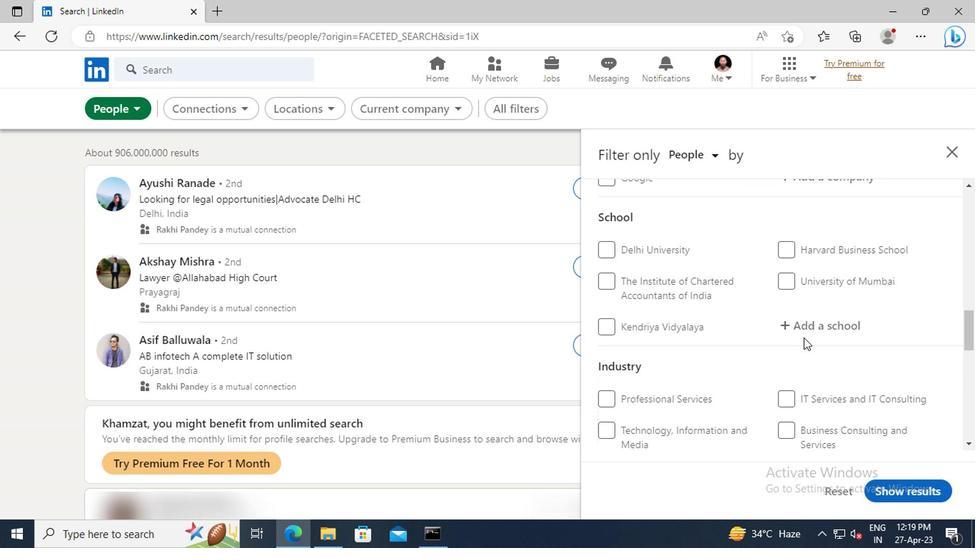 
Action: Mouse scrolled (800, 338) with delta (0, 1)
Screenshot: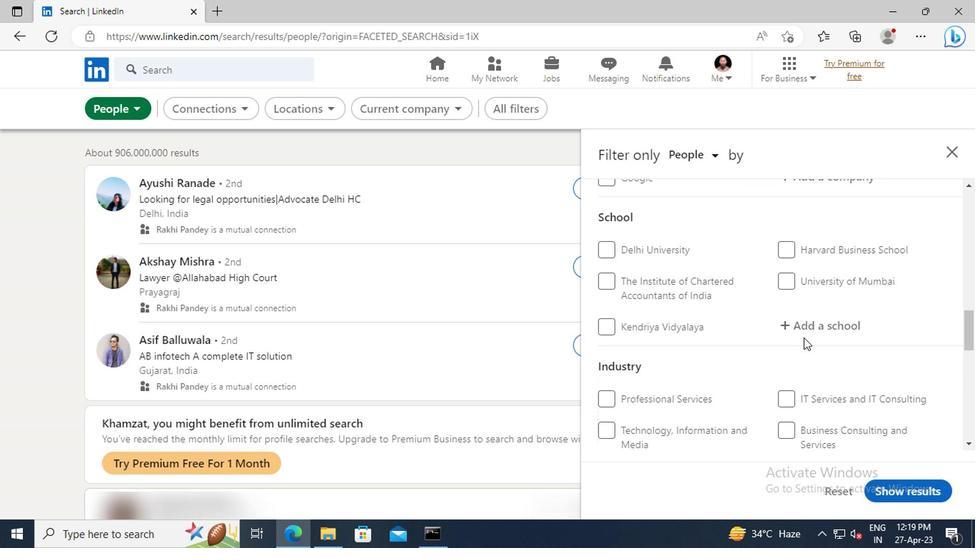
Action: Mouse scrolled (800, 338) with delta (0, 1)
Screenshot: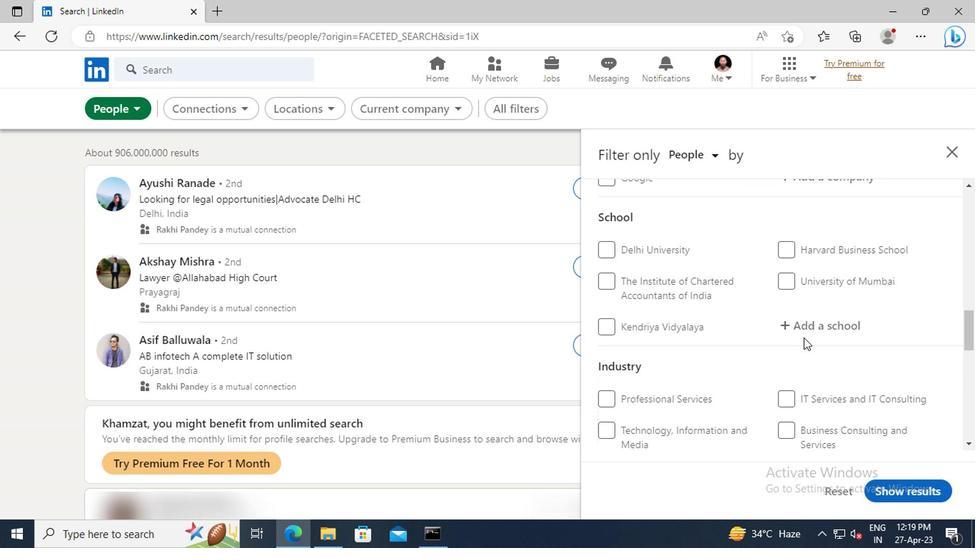 
Action: Mouse scrolled (800, 338) with delta (0, 1)
Screenshot: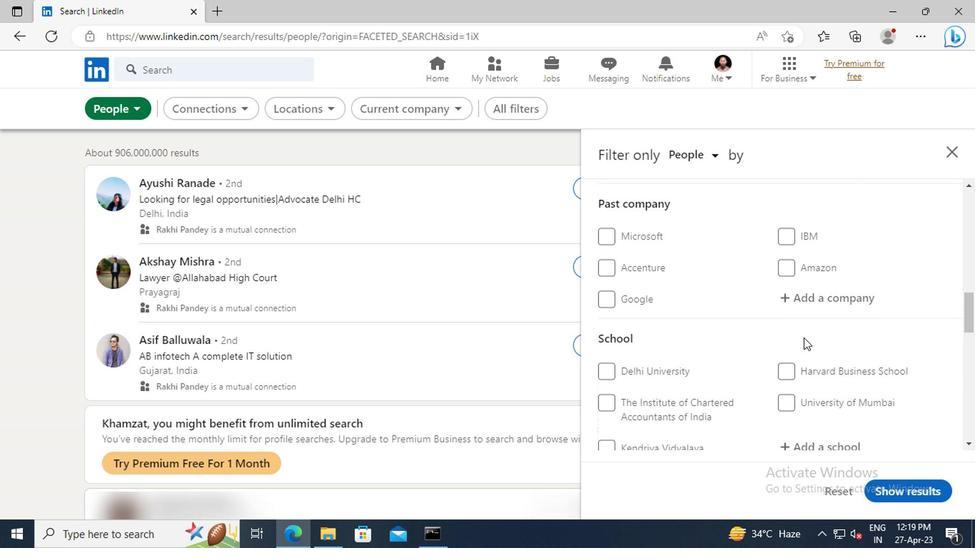 
Action: Mouse scrolled (800, 338) with delta (0, 1)
Screenshot: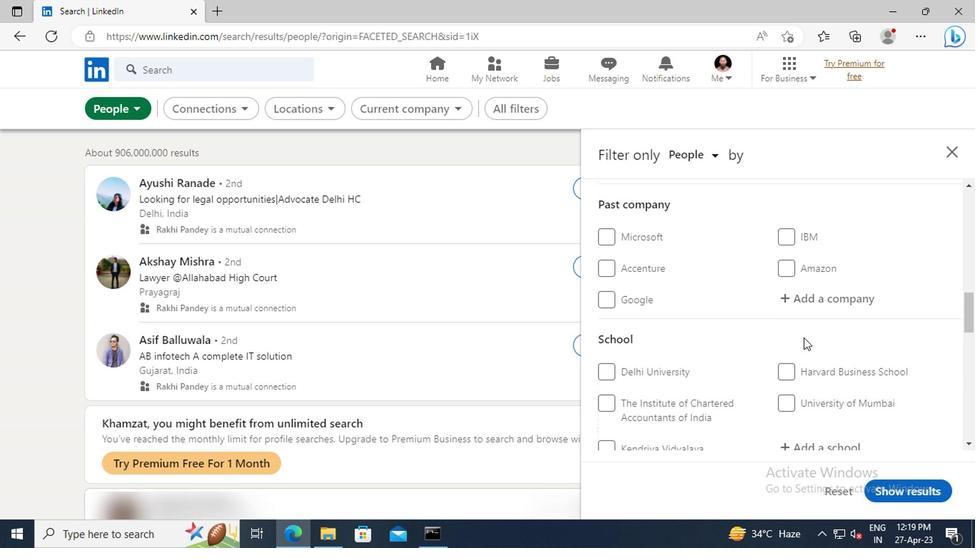 
Action: Mouse scrolled (800, 338) with delta (0, 1)
Screenshot: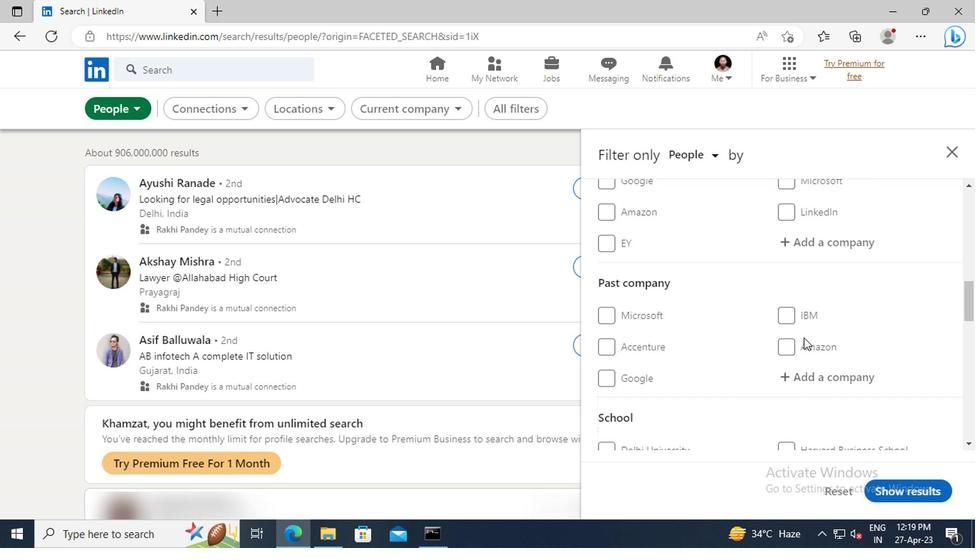
Action: Mouse scrolled (800, 338) with delta (0, 1)
Screenshot: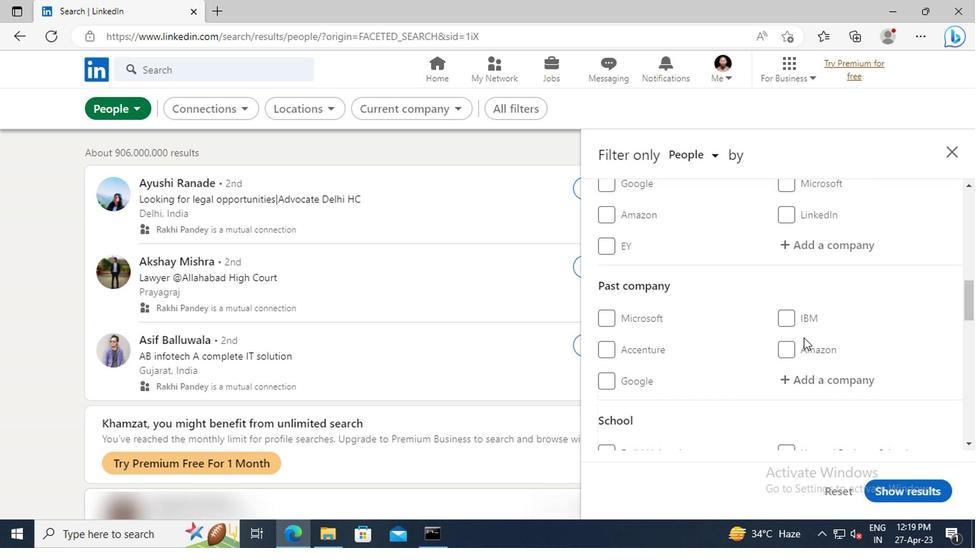 
Action: Mouse scrolled (800, 338) with delta (0, 1)
Screenshot: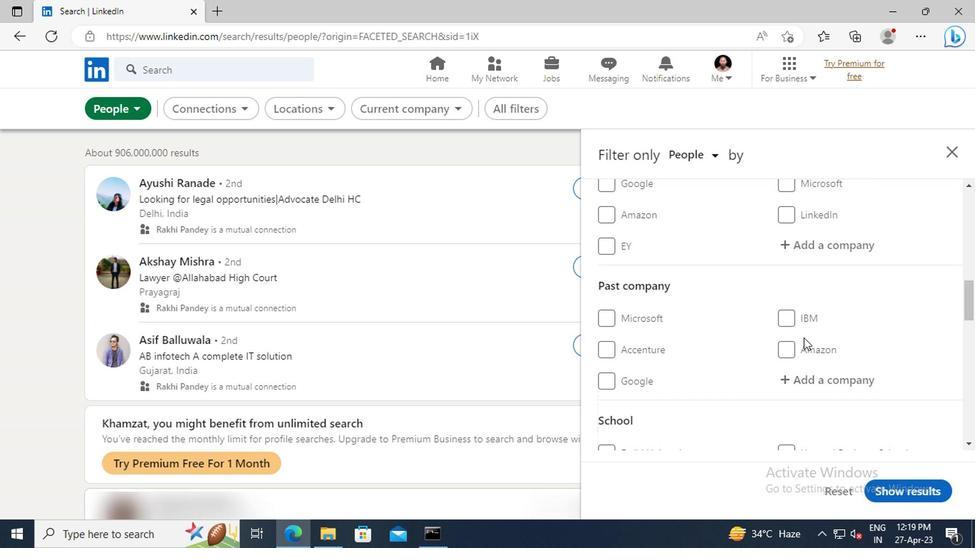 
Action: Mouse moved to (797, 365)
Screenshot: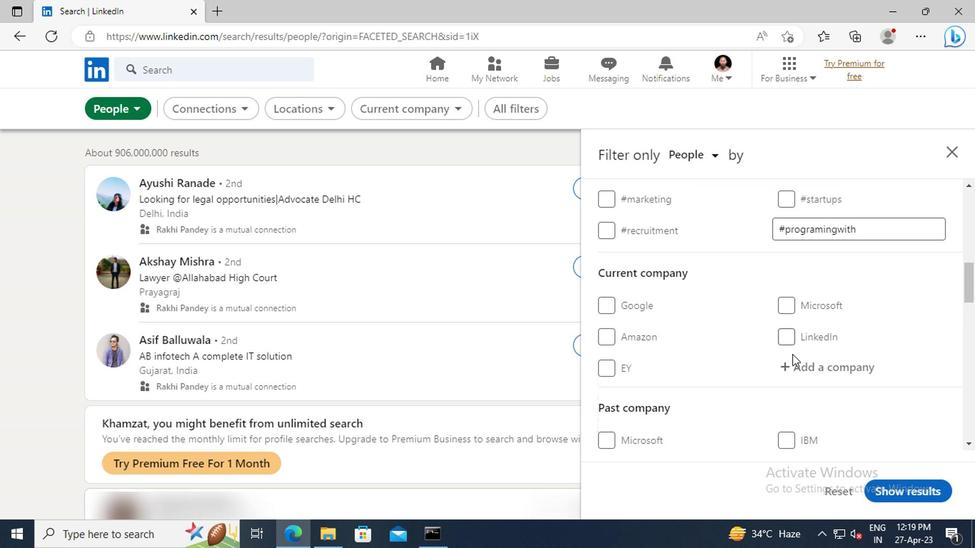 
Action: Mouse pressed left at (797, 365)
Screenshot: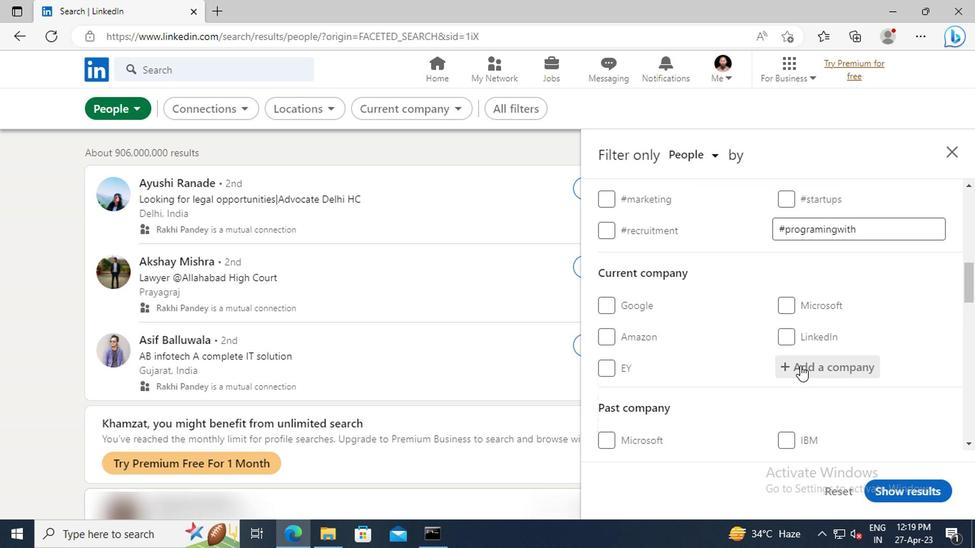 
Action: Key pressed <Key.shift>UBISOFT<Key.space><Key.shift>INDIA<Key.space><Key.shift>STUDIOS
Screenshot: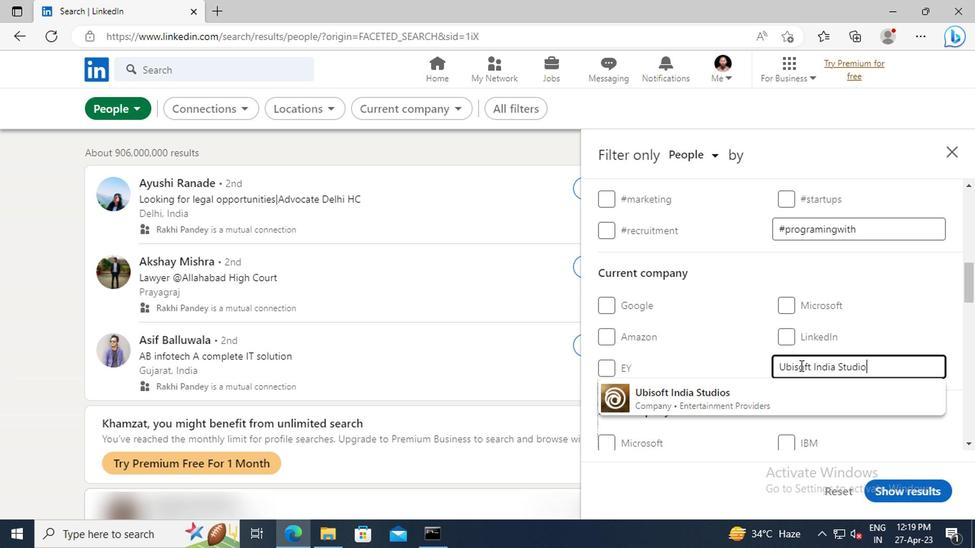 
Action: Mouse moved to (795, 393)
Screenshot: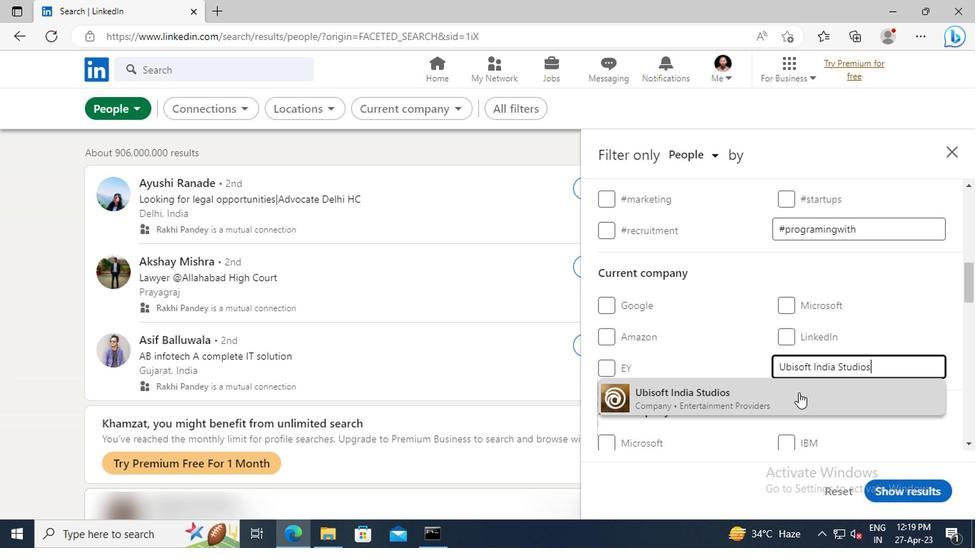 
Action: Mouse pressed left at (795, 393)
Screenshot: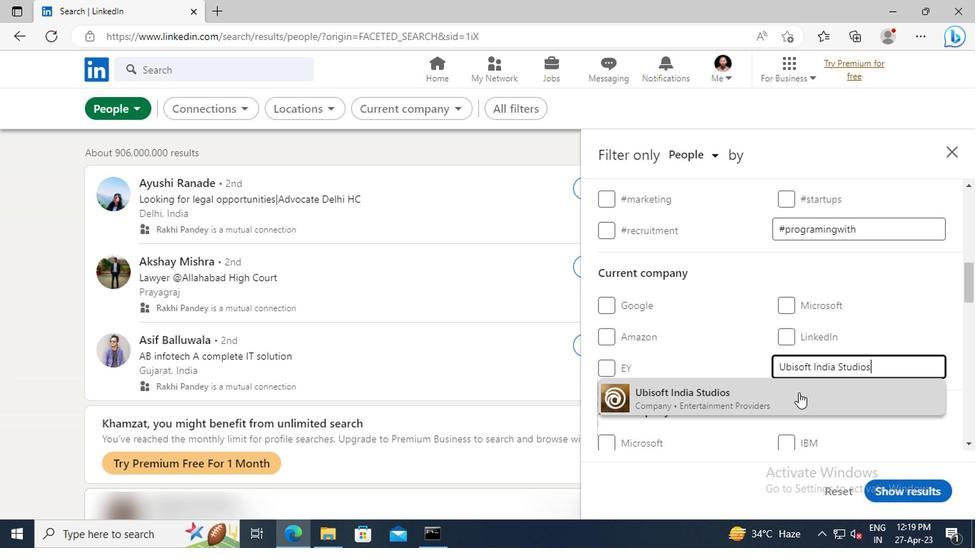 
Action: Mouse moved to (779, 327)
Screenshot: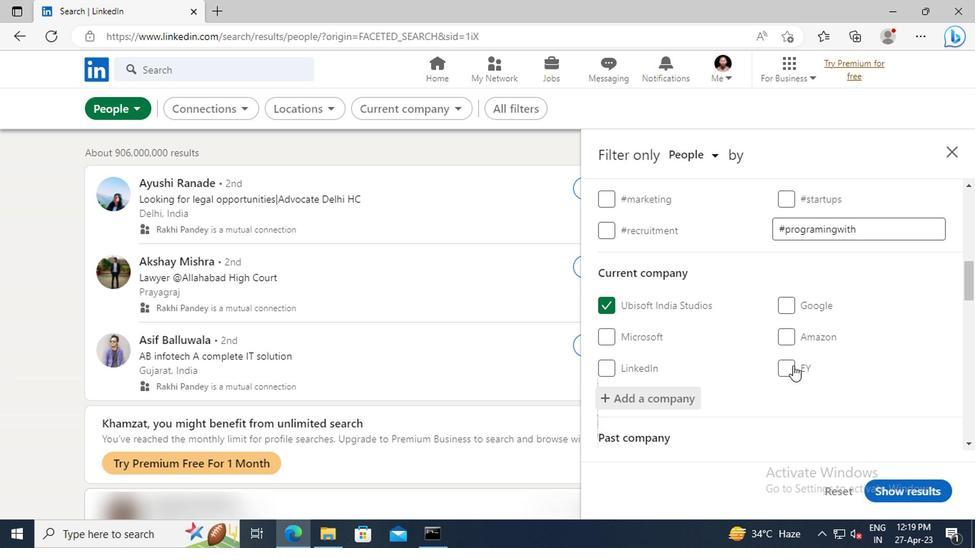 
Action: Mouse scrolled (779, 326) with delta (0, 0)
Screenshot: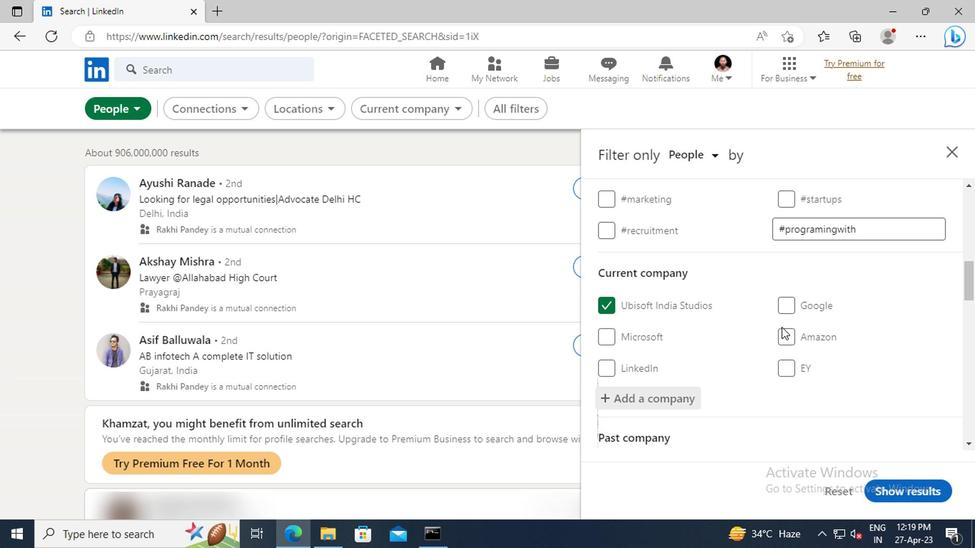 
Action: Mouse scrolled (779, 326) with delta (0, 0)
Screenshot: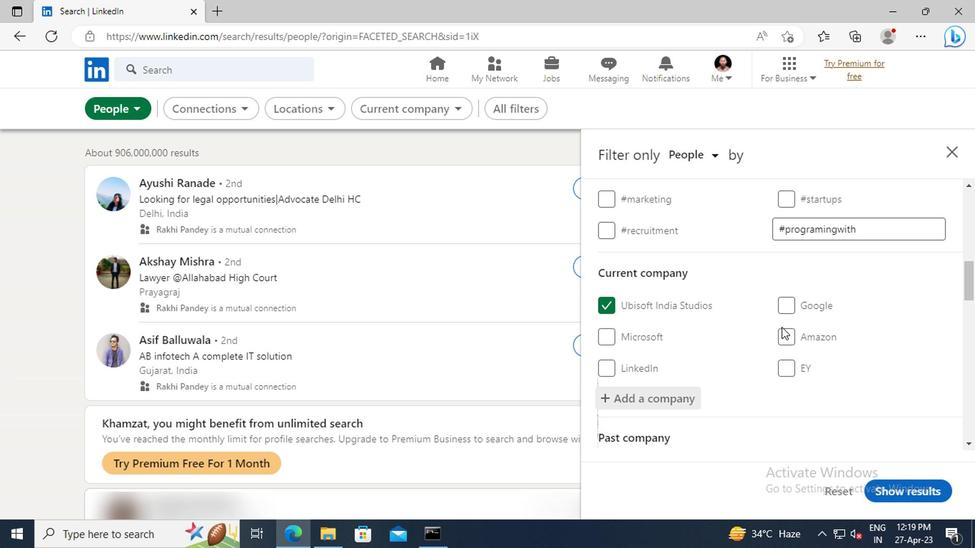 
Action: Mouse scrolled (779, 326) with delta (0, 0)
Screenshot: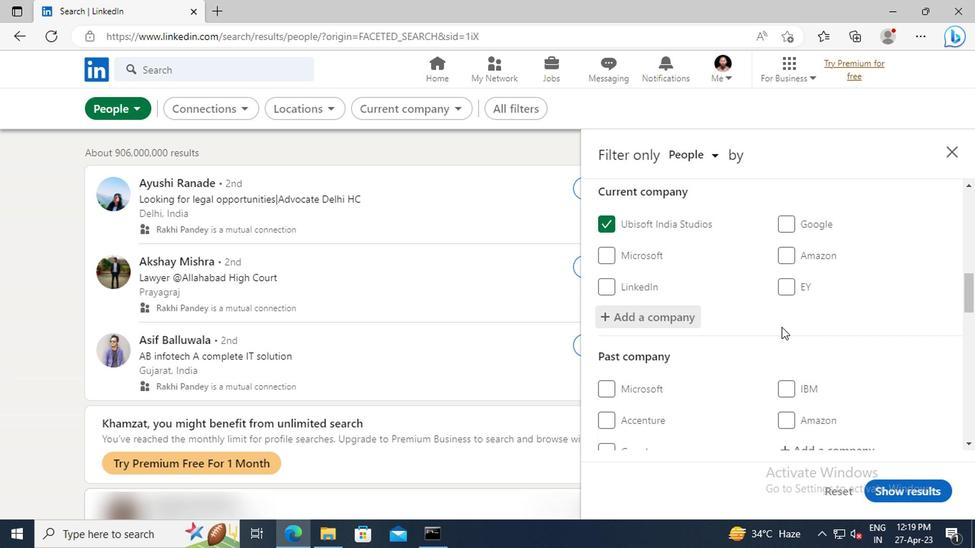 
Action: Mouse scrolled (779, 326) with delta (0, 0)
Screenshot: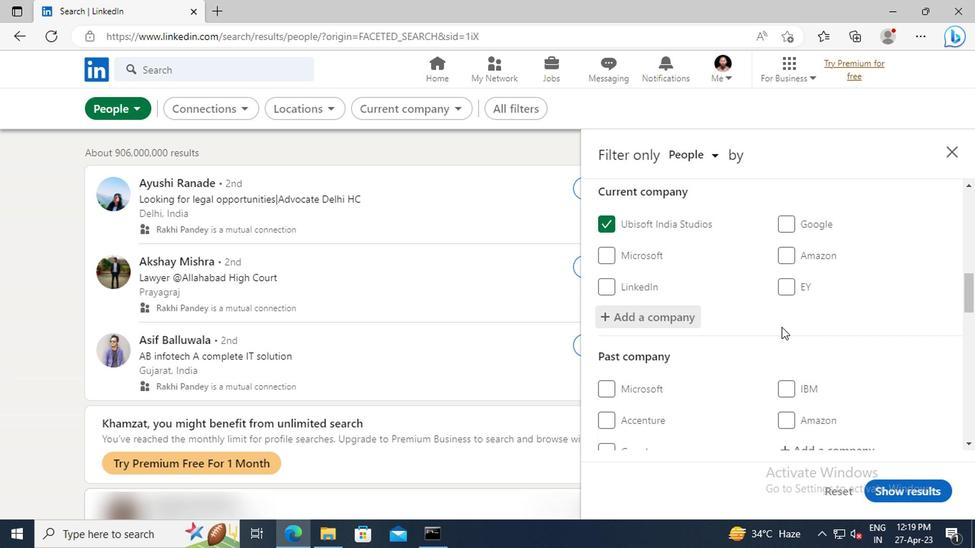 
Action: Mouse scrolled (779, 326) with delta (0, 0)
Screenshot: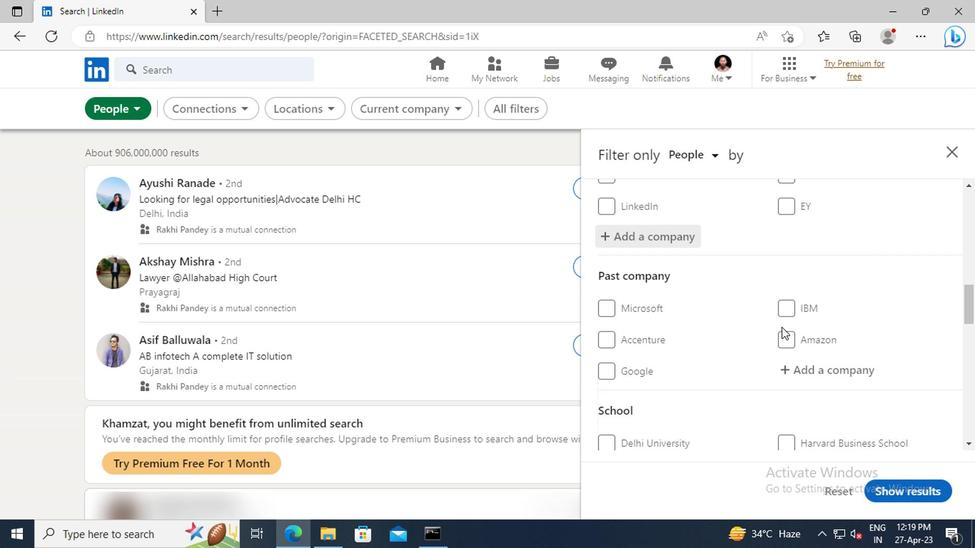 
Action: Mouse scrolled (779, 326) with delta (0, 0)
Screenshot: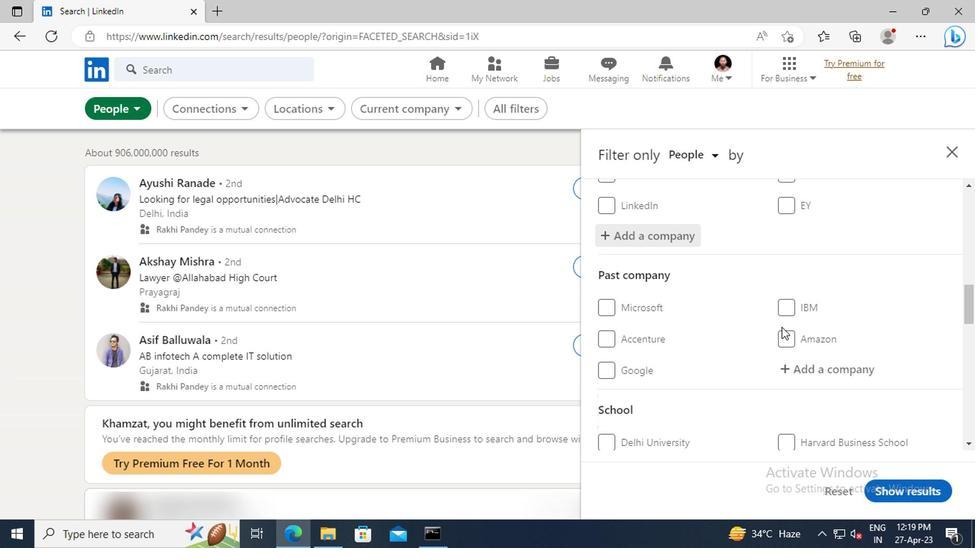 
Action: Mouse scrolled (779, 326) with delta (0, 0)
Screenshot: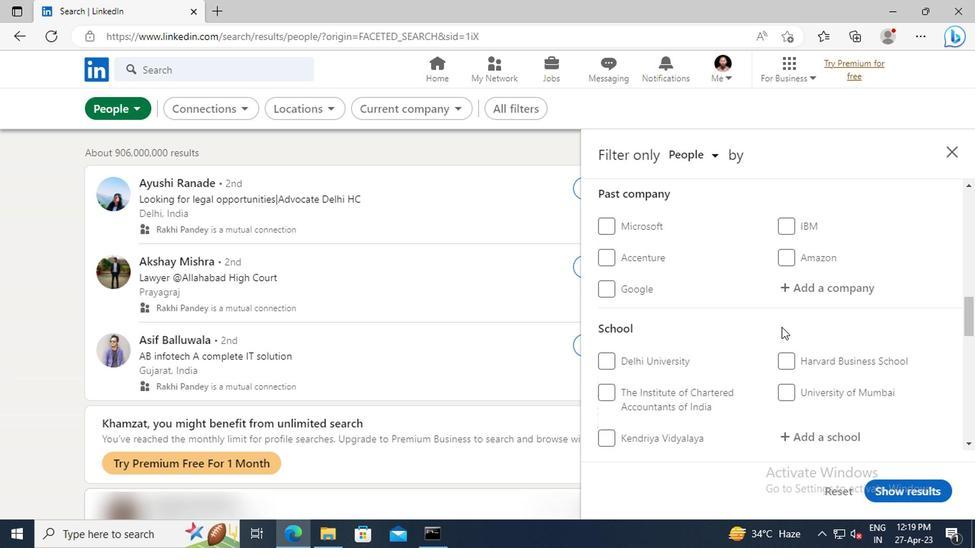 
Action: Mouse scrolled (779, 326) with delta (0, 0)
Screenshot: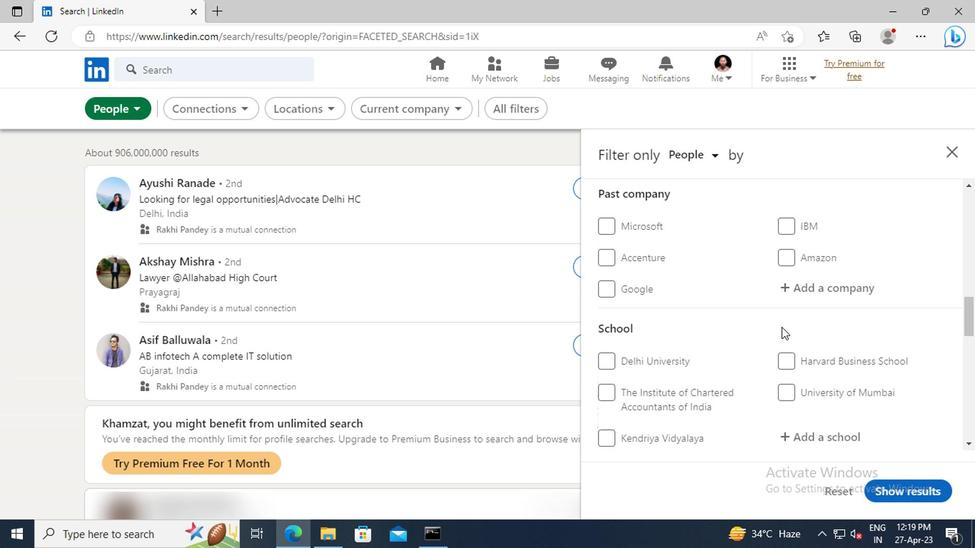 
Action: Mouse scrolled (779, 326) with delta (0, 0)
Screenshot: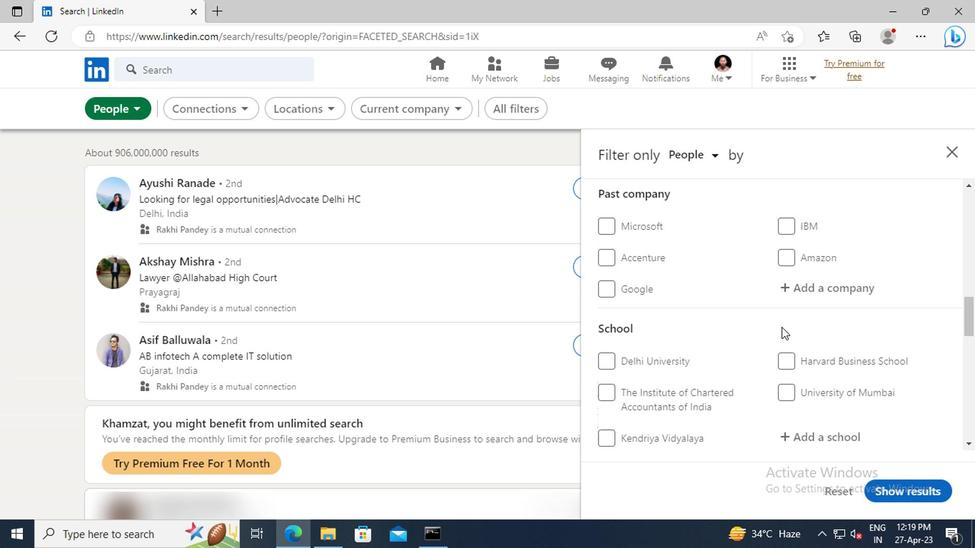 
Action: Mouse moved to (792, 319)
Screenshot: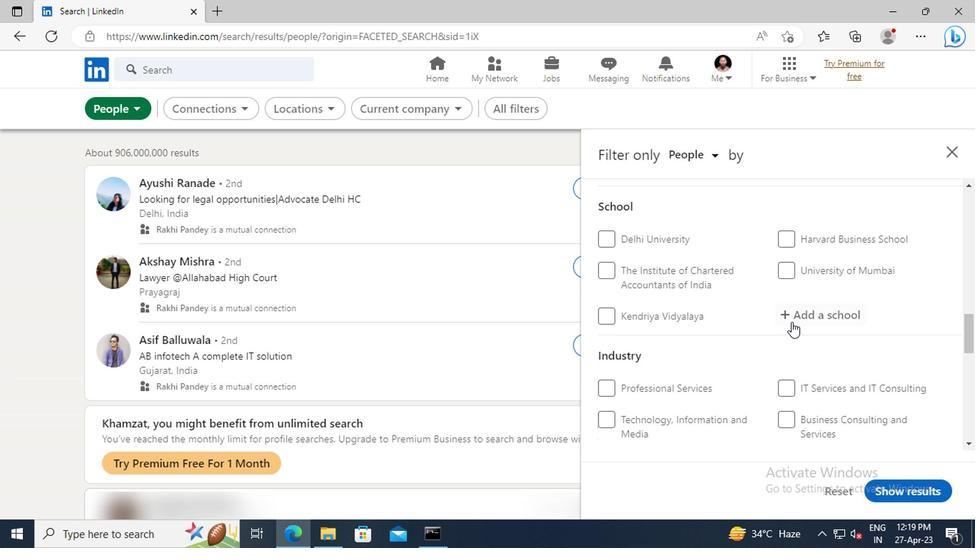 
Action: Mouse pressed left at (792, 319)
Screenshot: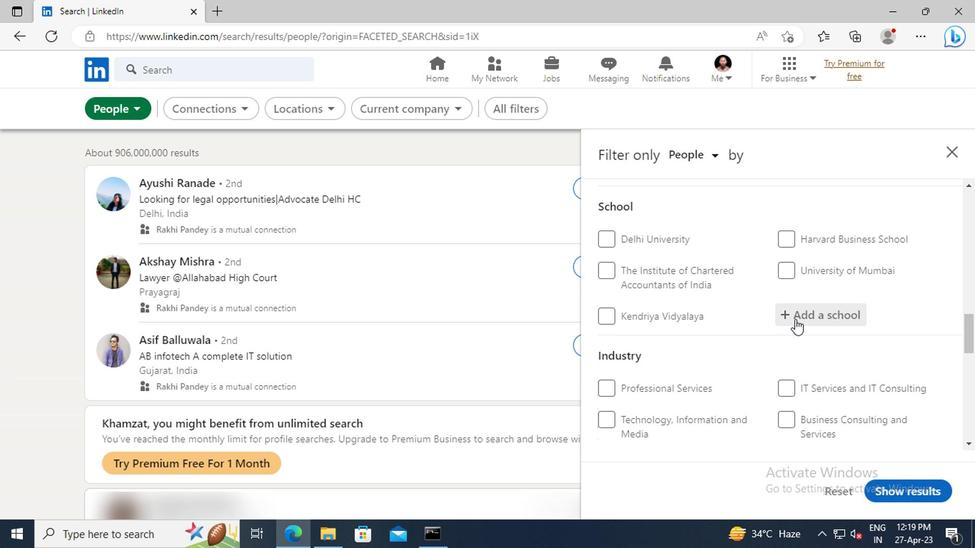 
Action: Key pressed <Key.shift>INTERNATIONAL<Key.space><Key.shift>MANAGEMENT<Key.space><Key.shift>INSTITUTE<Key.space>-<Key.space><Key.shift>IMI
Screenshot: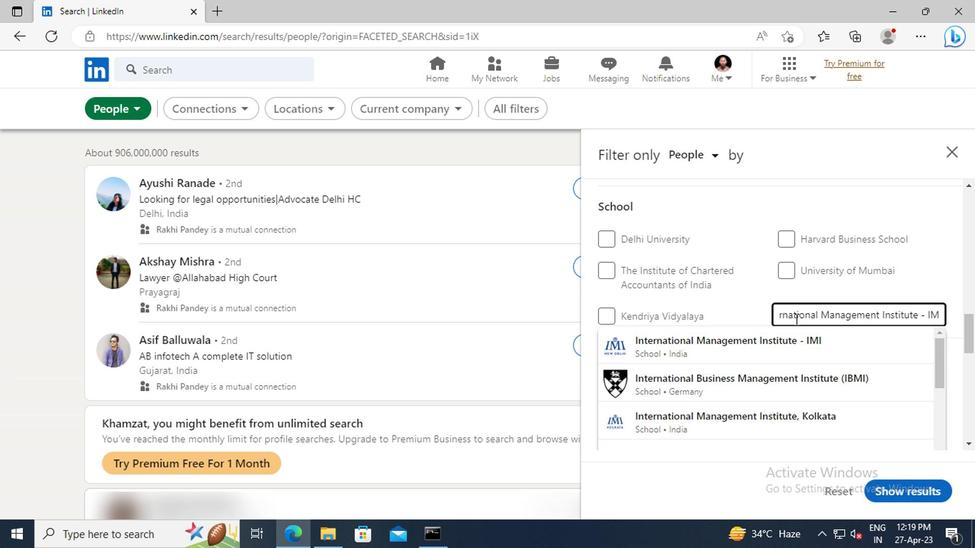
Action: Mouse moved to (803, 343)
Screenshot: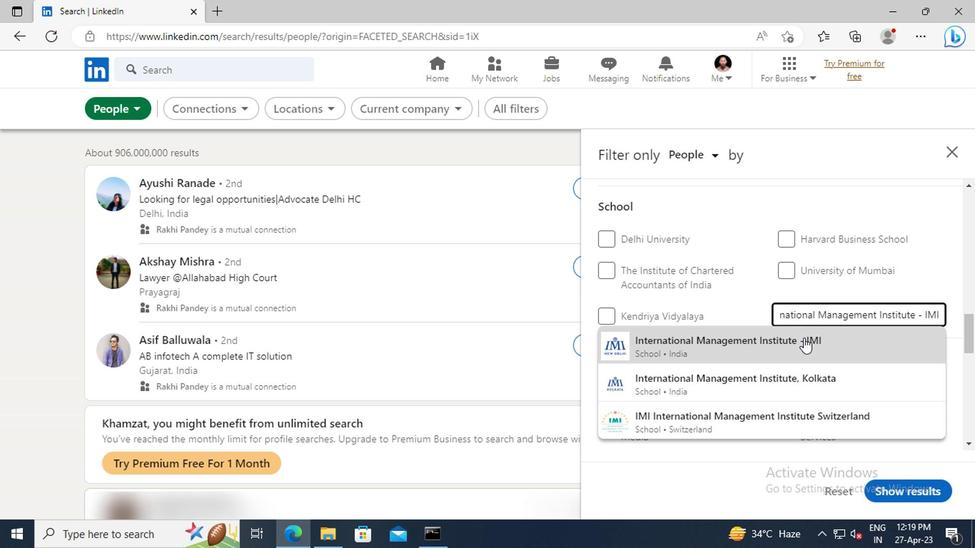 
Action: Mouse pressed left at (803, 343)
Screenshot: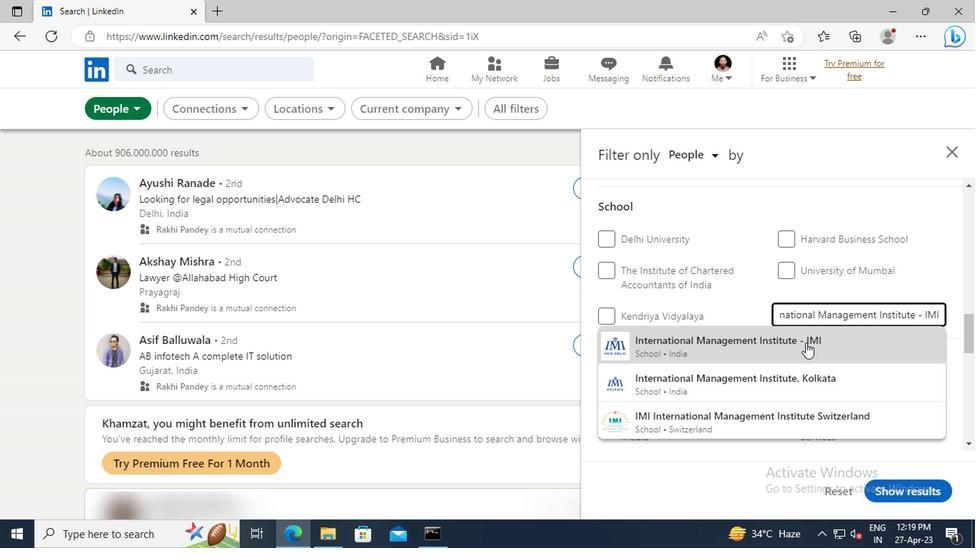 
Action: Mouse moved to (784, 324)
Screenshot: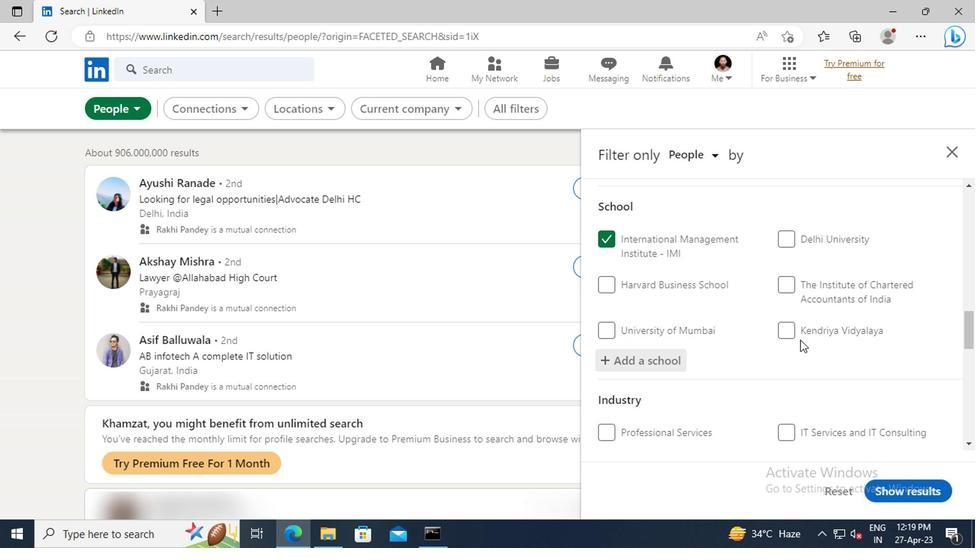 
Action: Mouse scrolled (784, 323) with delta (0, -1)
Screenshot: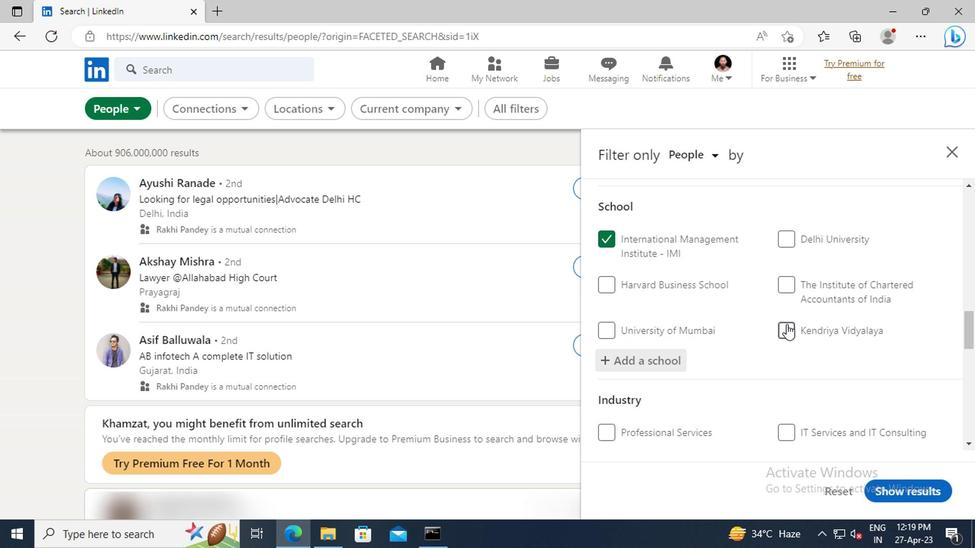 
Action: Mouse scrolled (784, 323) with delta (0, -1)
Screenshot: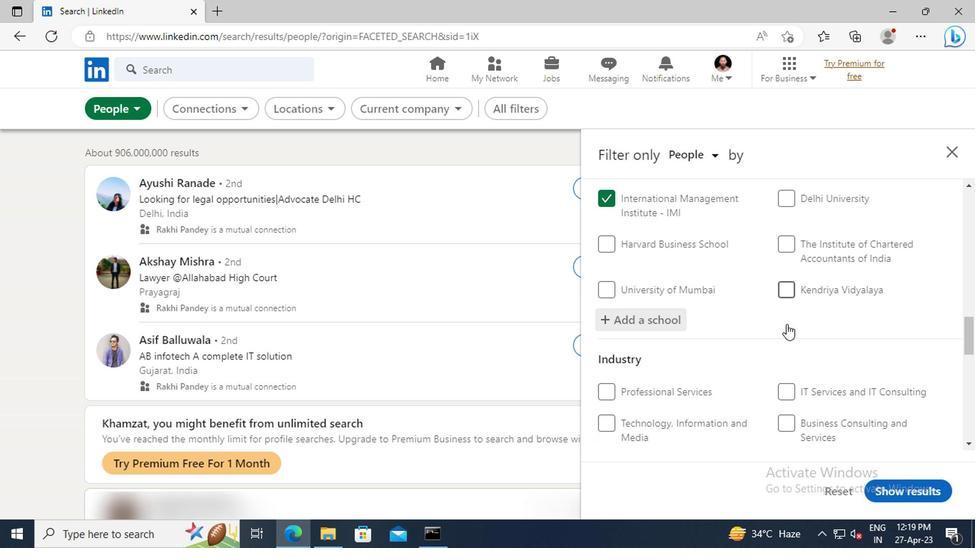 
Action: Mouse scrolled (784, 323) with delta (0, -1)
Screenshot: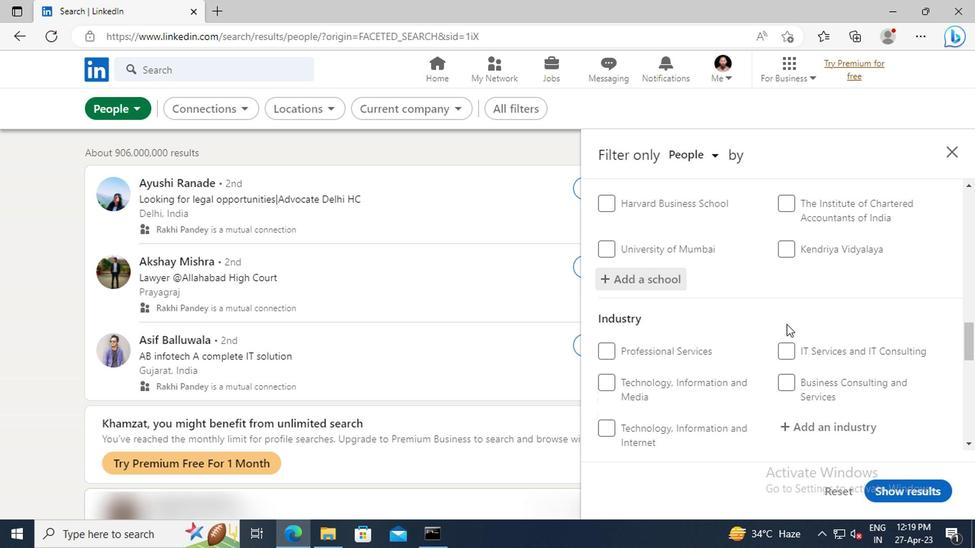 
Action: Mouse scrolled (784, 323) with delta (0, -1)
Screenshot: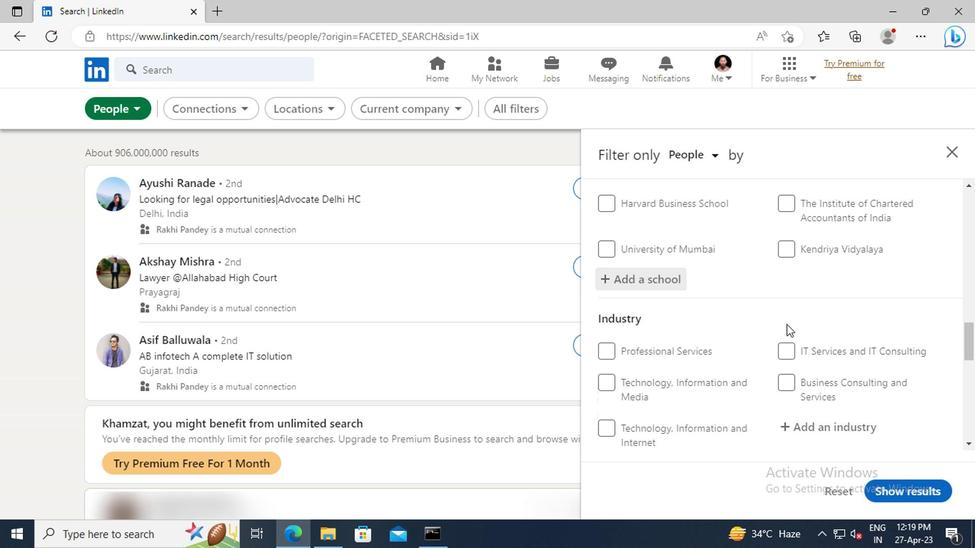 
Action: Mouse scrolled (784, 323) with delta (0, -1)
Screenshot: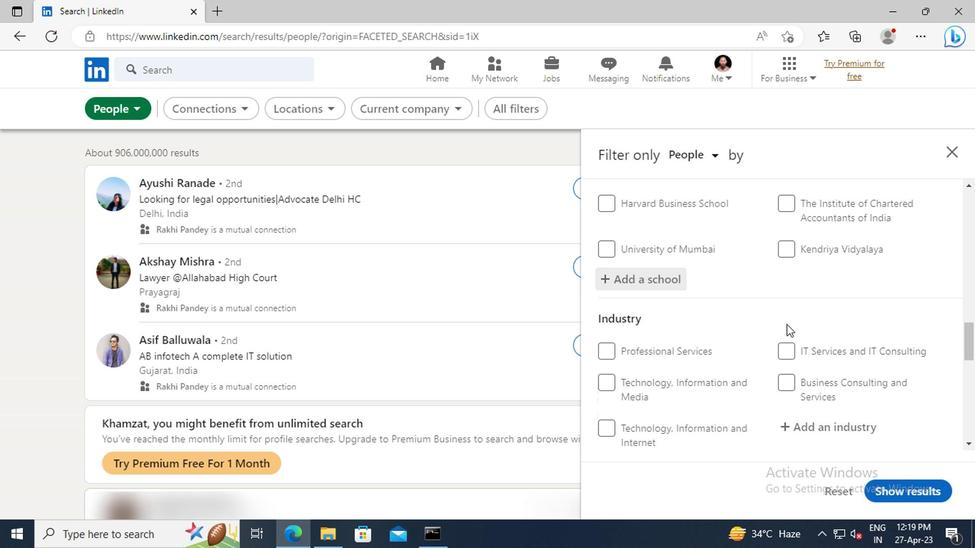 
Action: Mouse moved to (812, 306)
Screenshot: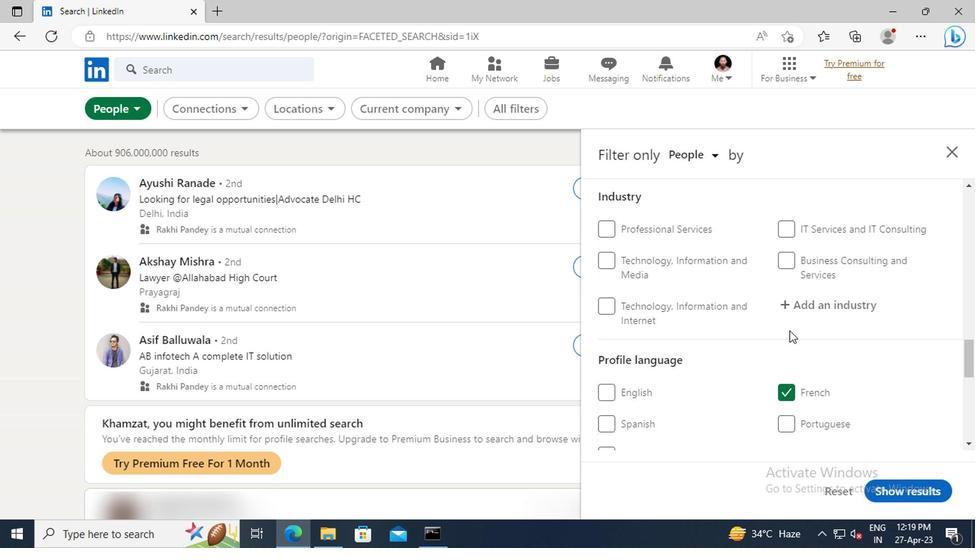
Action: Mouse pressed left at (812, 306)
Screenshot: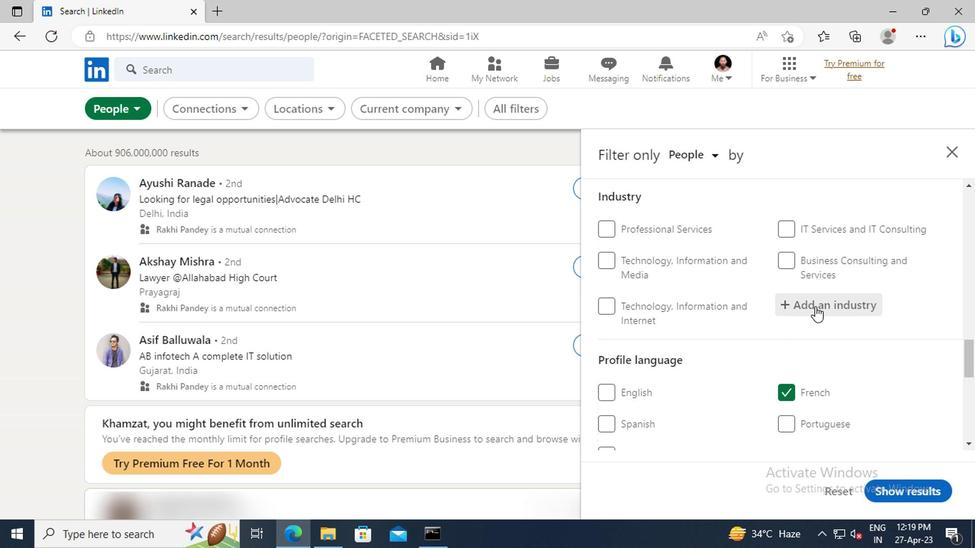 
Action: Key pressed <Key.shift>ONLINE<Key.space>AND<Key.space><Key.shift>MAIL
Screenshot: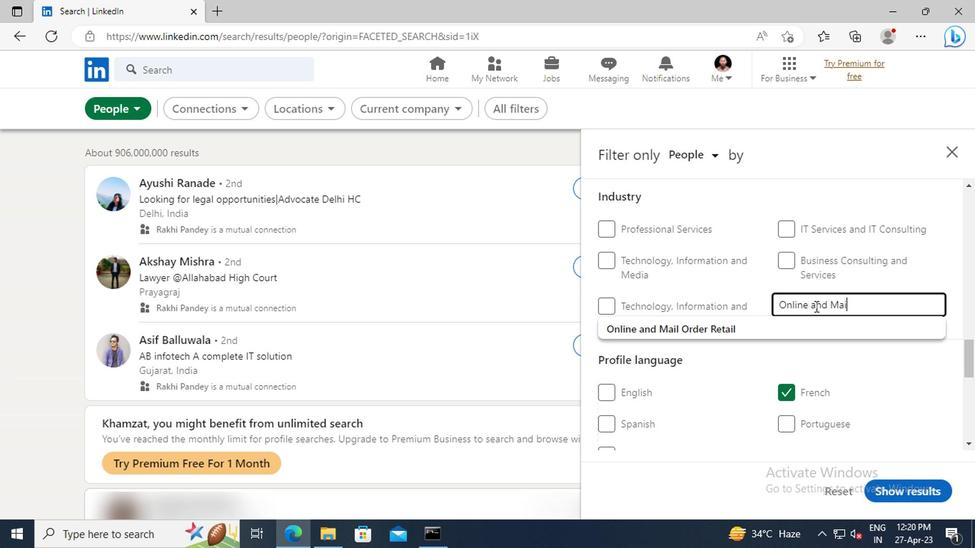 
Action: Mouse moved to (781, 327)
Screenshot: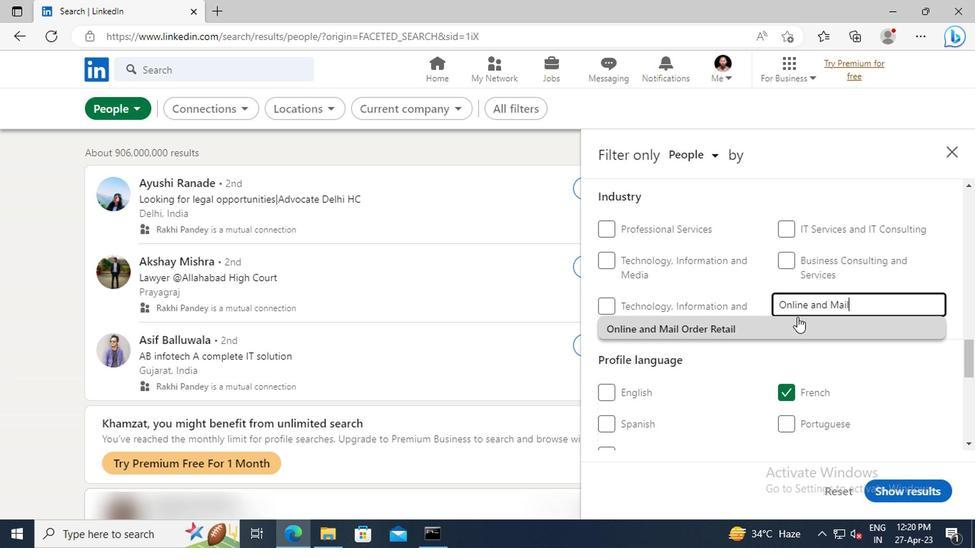 
Action: Mouse pressed left at (781, 327)
Screenshot: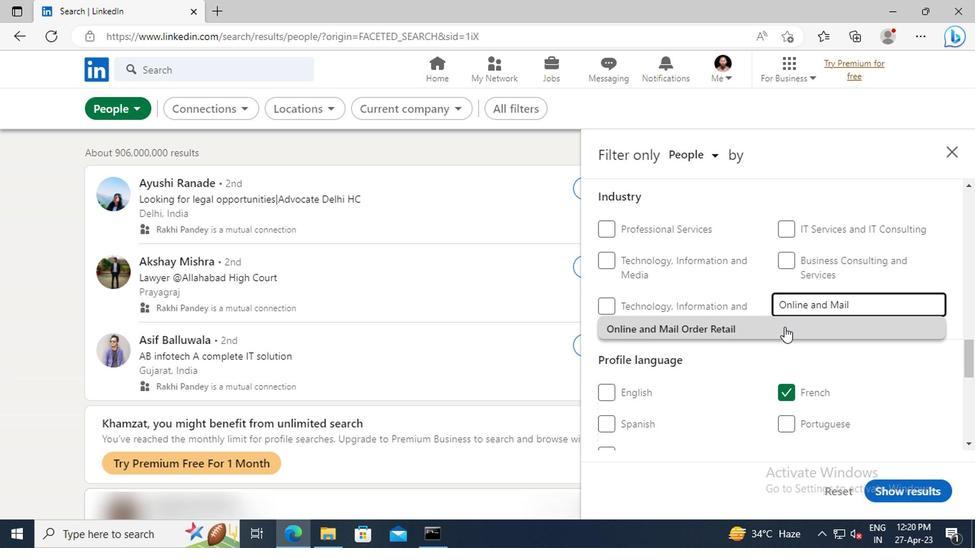 
Action: Mouse moved to (779, 325)
Screenshot: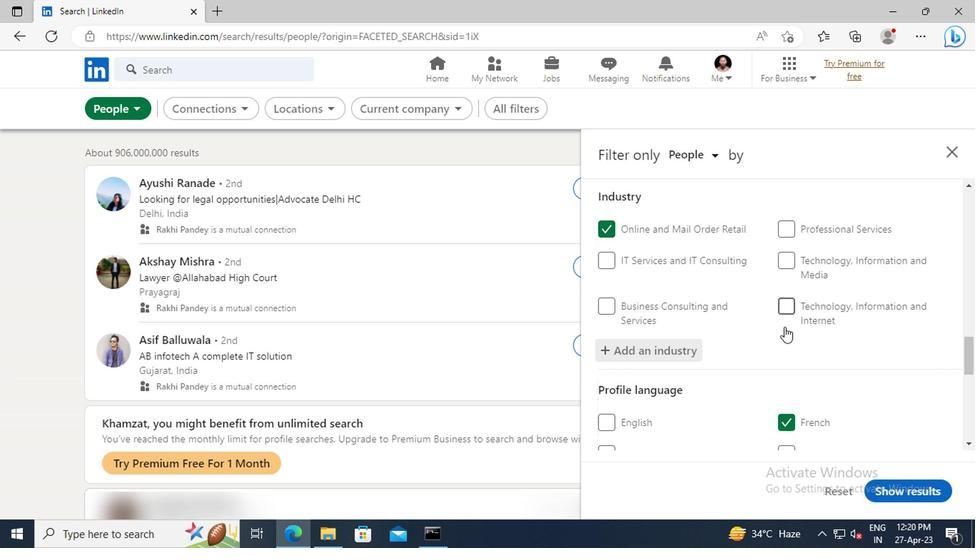
Action: Mouse scrolled (779, 325) with delta (0, 0)
Screenshot: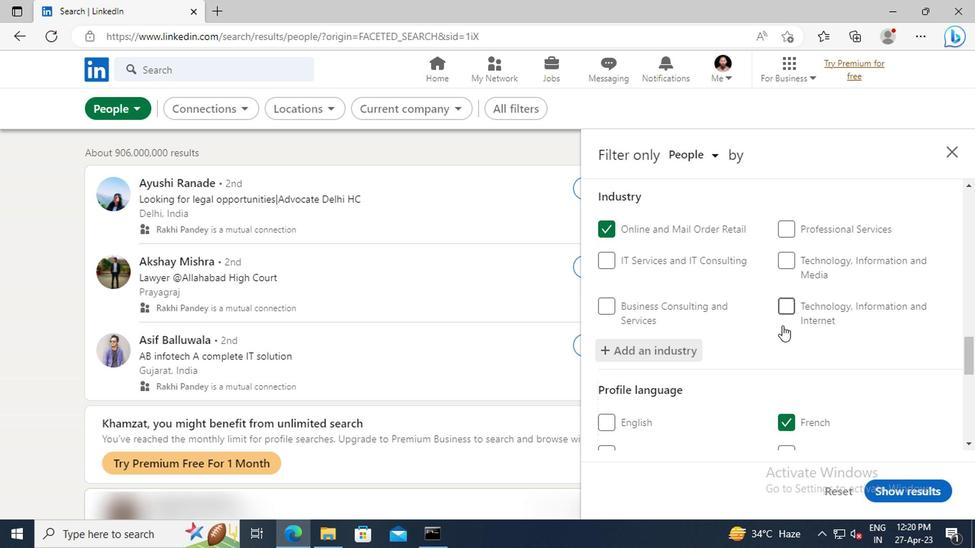 
Action: Mouse scrolled (779, 325) with delta (0, 0)
Screenshot: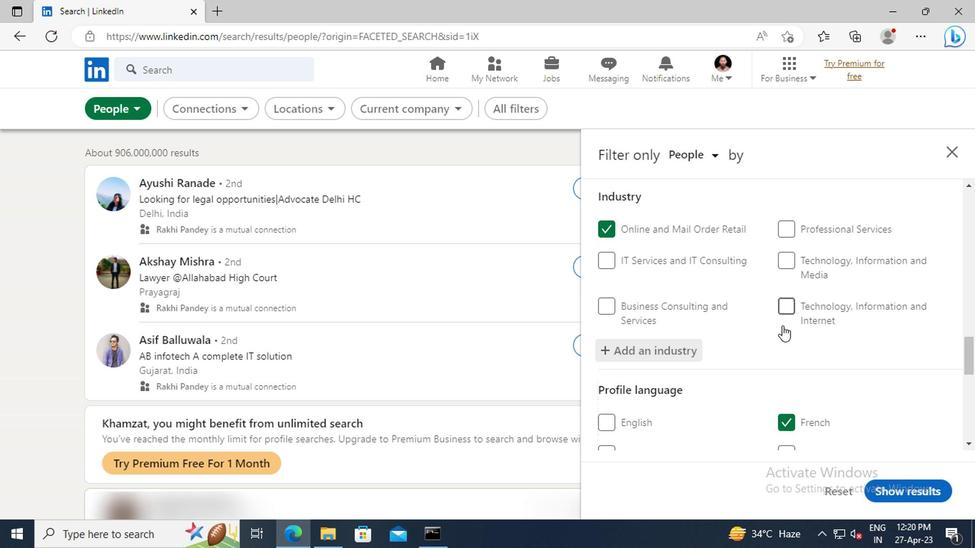 
Action: Mouse scrolled (779, 325) with delta (0, 0)
Screenshot: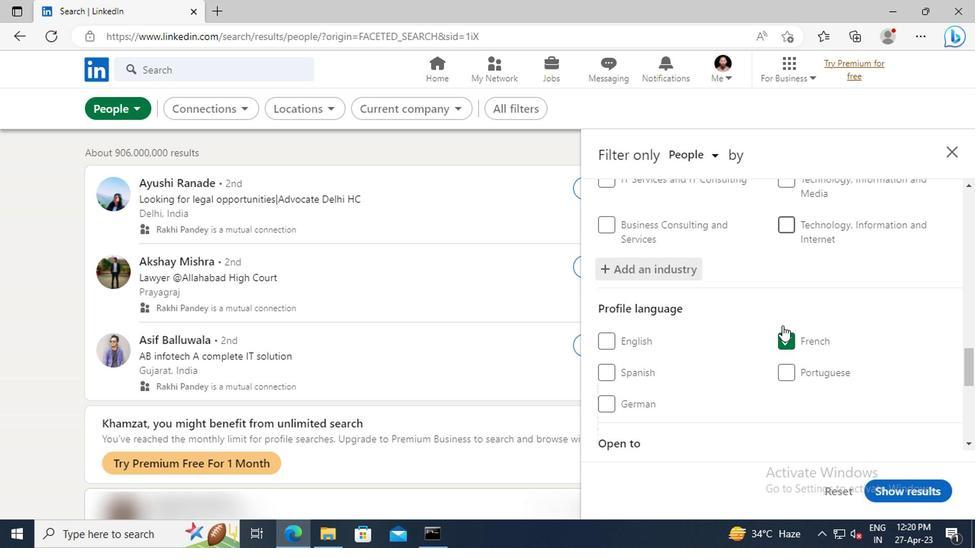 
Action: Mouse scrolled (779, 325) with delta (0, 0)
Screenshot: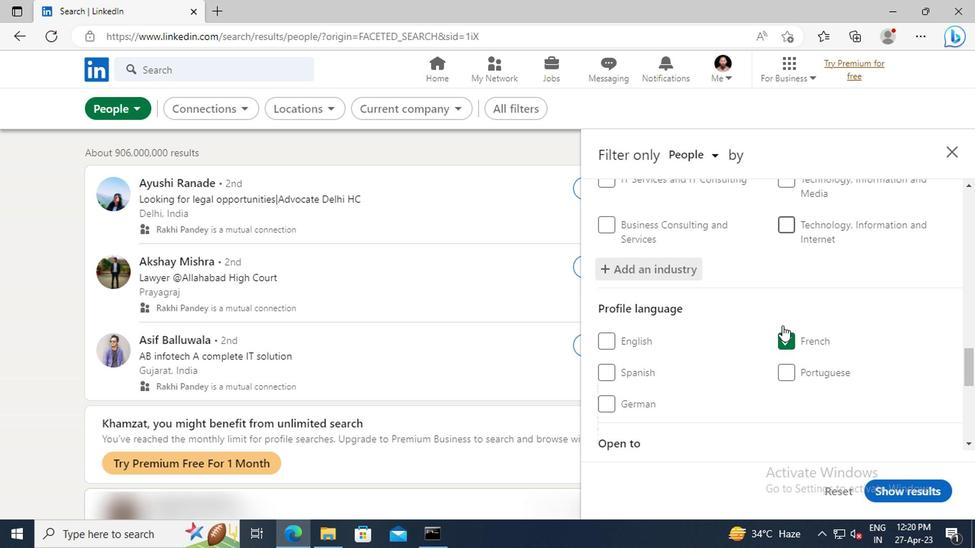 
Action: Mouse scrolled (779, 325) with delta (0, 0)
Screenshot: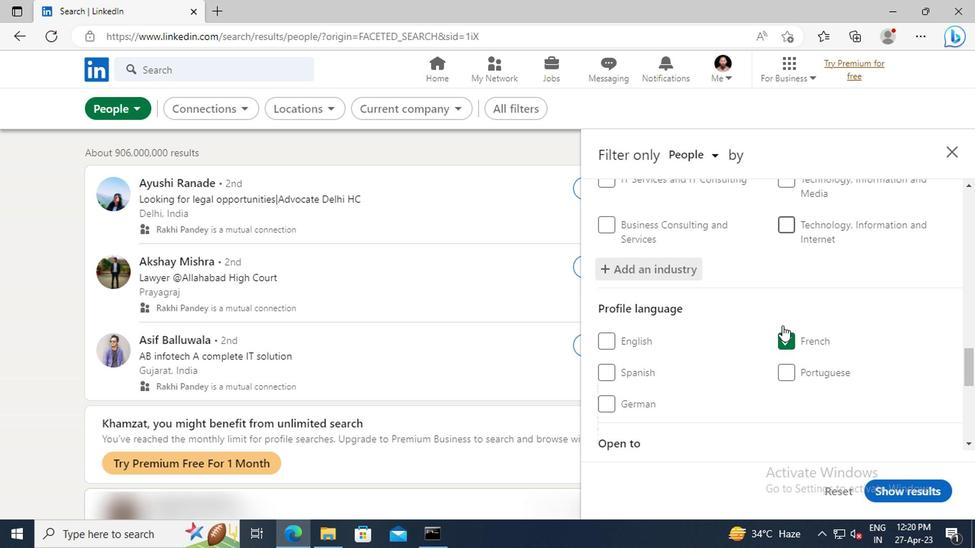 
Action: Mouse scrolled (779, 325) with delta (0, 0)
Screenshot: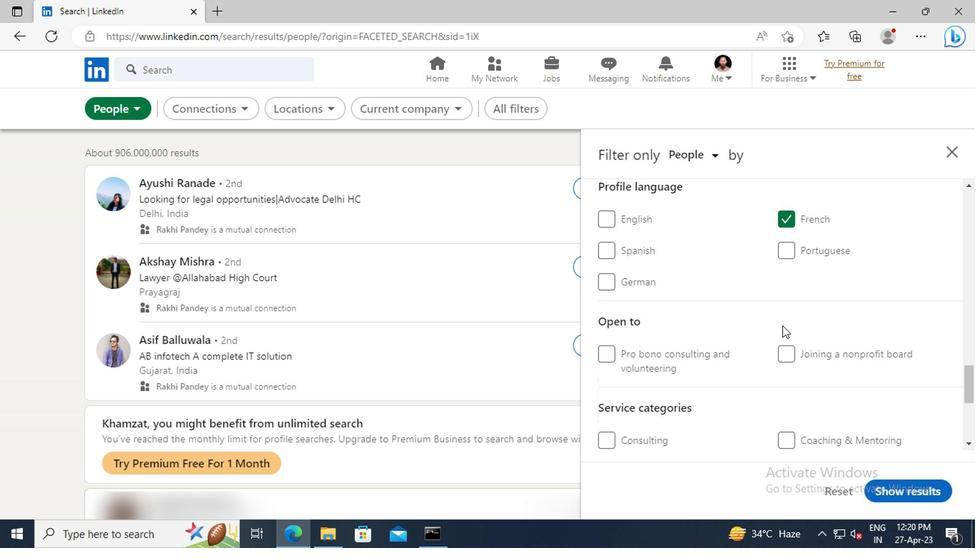 
Action: Mouse scrolled (779, 325) with delta (0, 0)
Screenshot: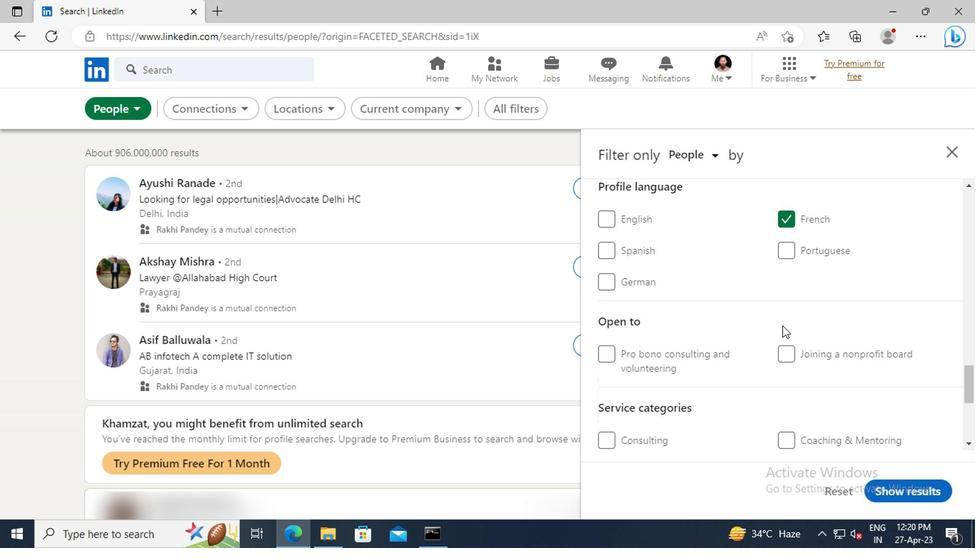
Action: Mouse scrolled (779, 325) with delta (0, 0)
Screenshot: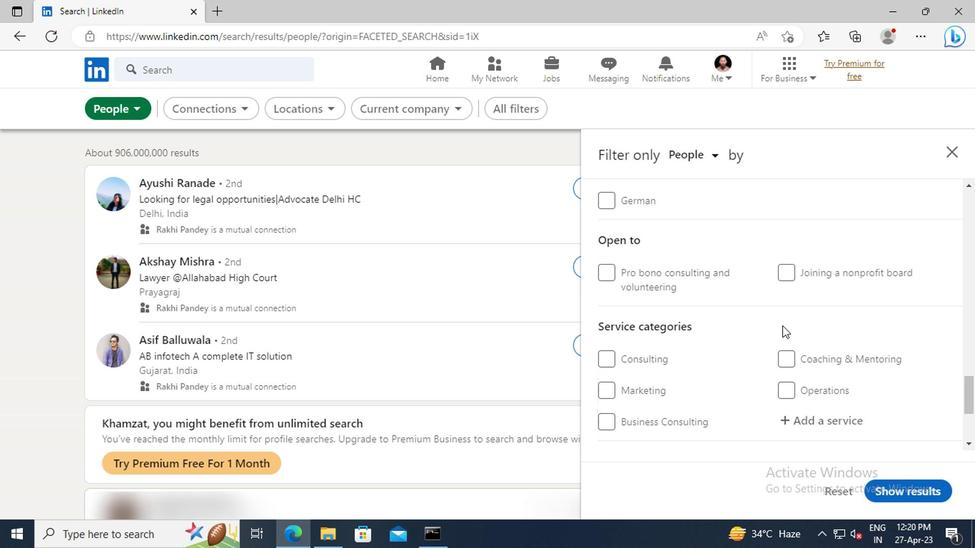 
Action: Mouse moved to (796, 376)
Screenshot: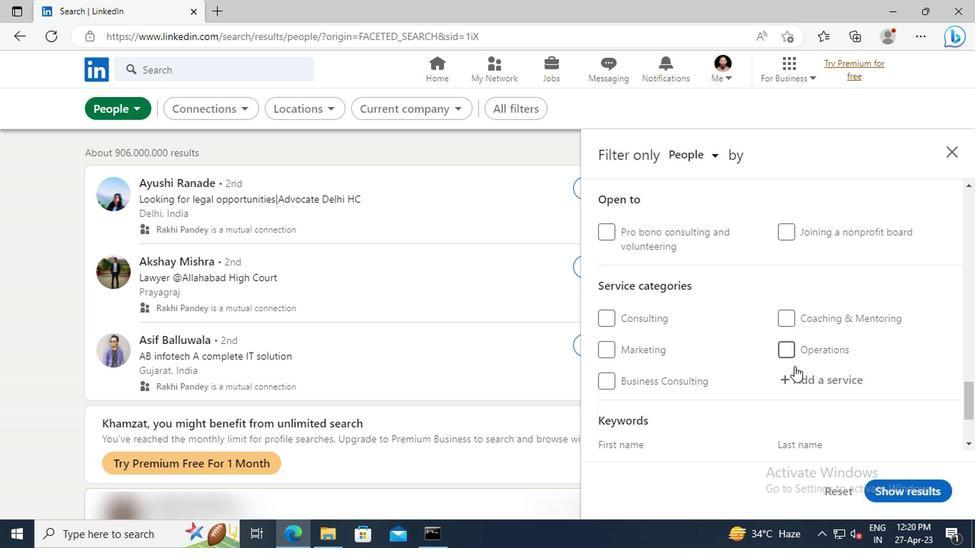 
Action: Mouse pressed left at (796, 376)
Screenshot: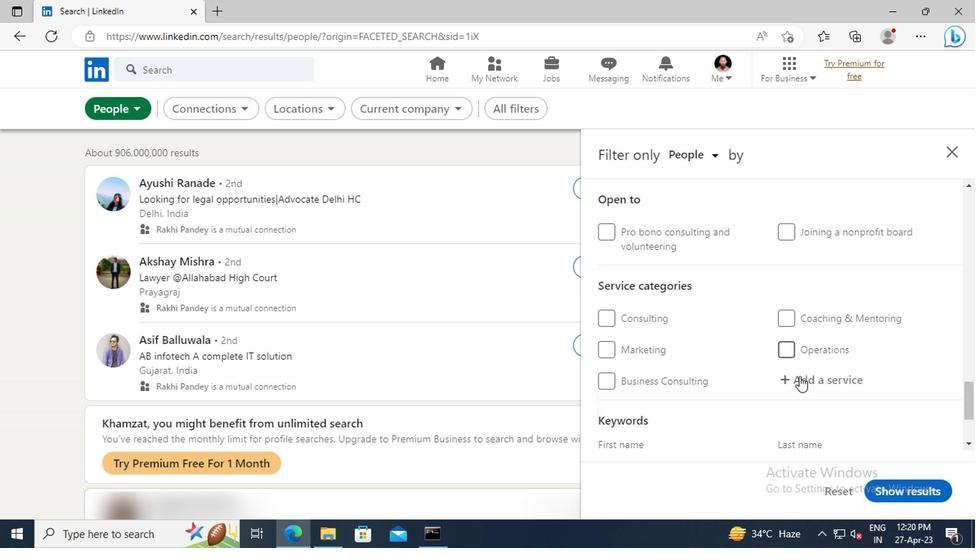 
Action: Mouse moved to (799, 382)
Screenshot: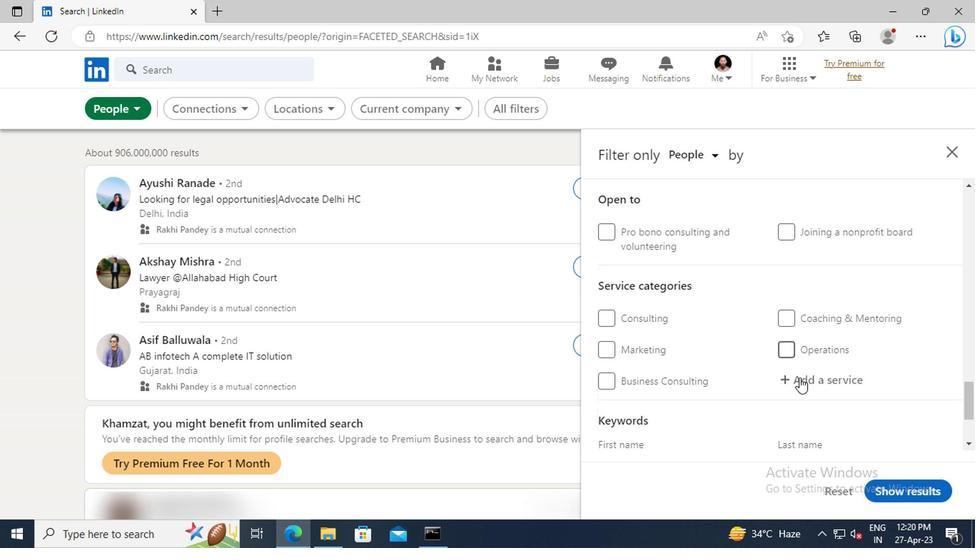 
Action: Mouse pressed left at (799, 382)
Screenshot: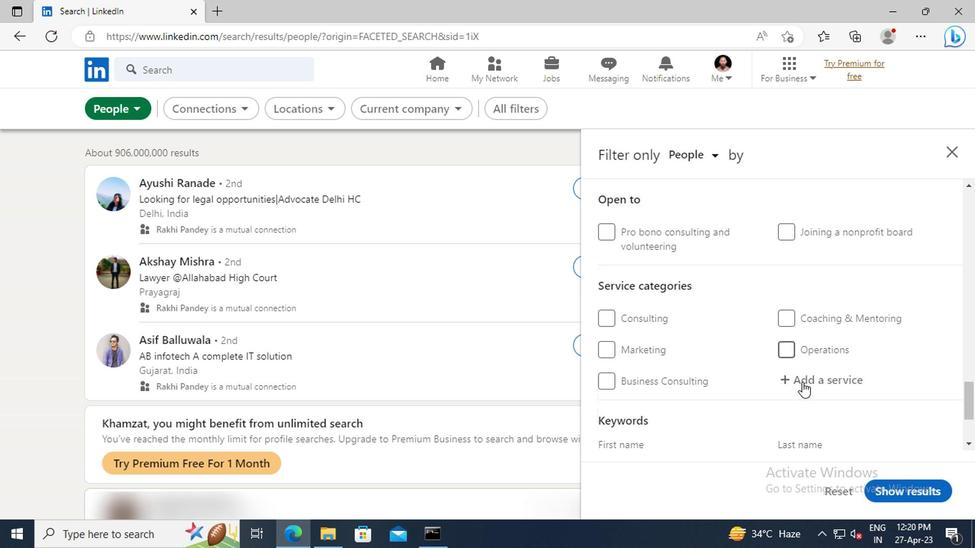 
Action: Key pressed <Key.shift>BOOKKEEPING
Screenshot: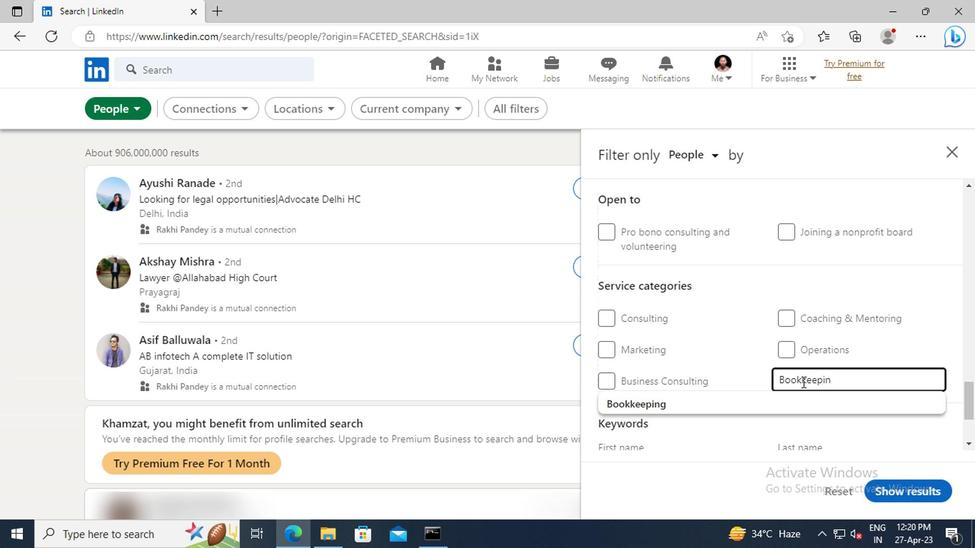 
Action: Mouse moved to (713, 401)
Screenshot: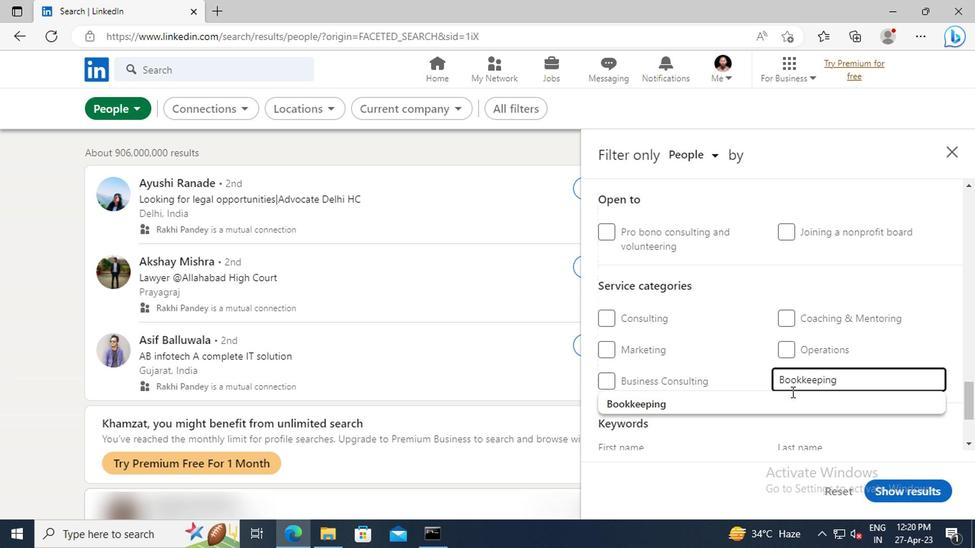 
Action: Mouse pressed left at (713, 401)
Screenshot: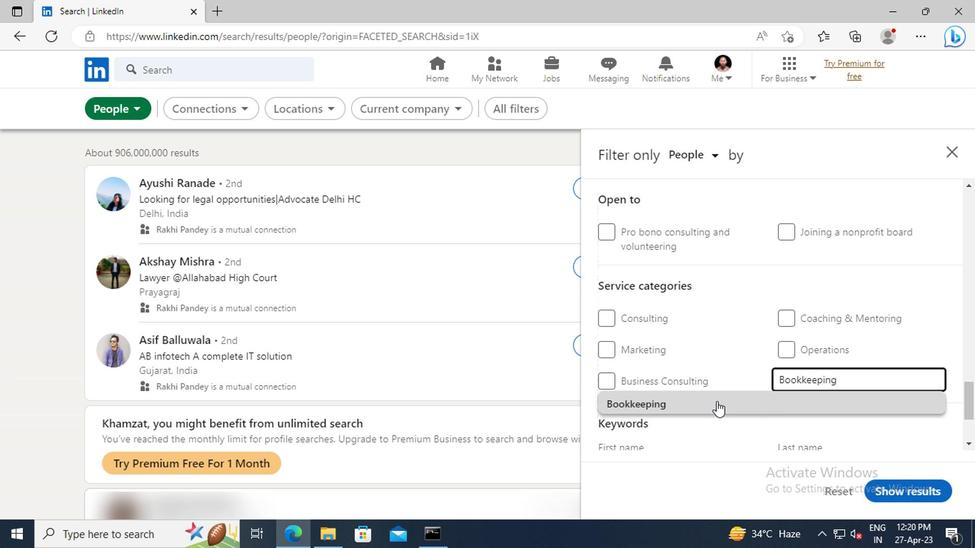 
Action: Mouse moved to (726, 357)
Screenshot: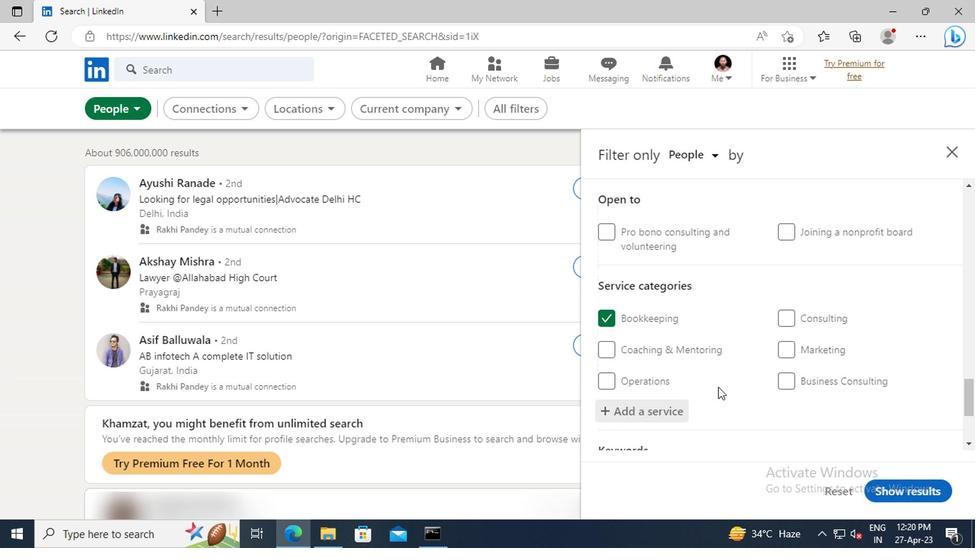 
Action: Mouse scrolled (726, 356) with delta (0, 0)
Screenshot: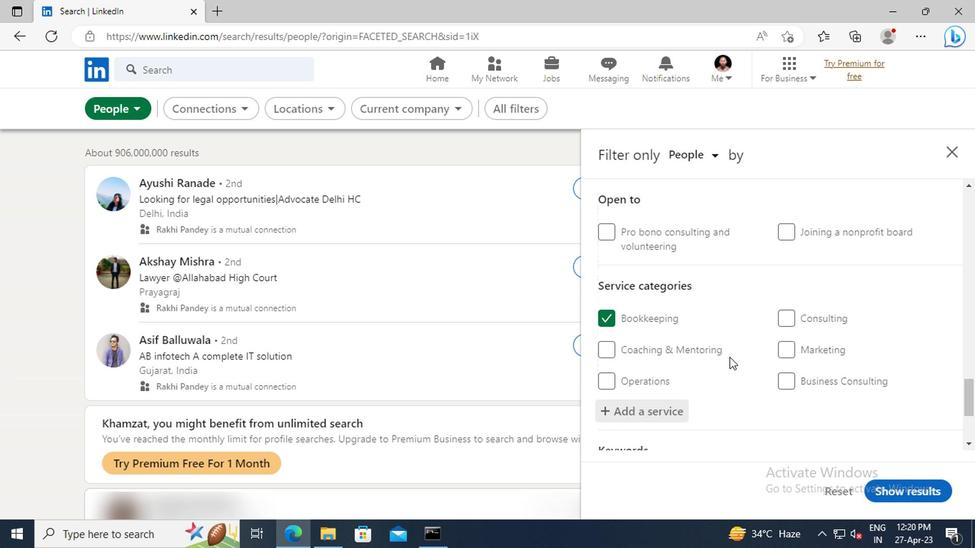 
Action: Mouse scrolled (726, 356) with delta (0, 0)
Screenshot: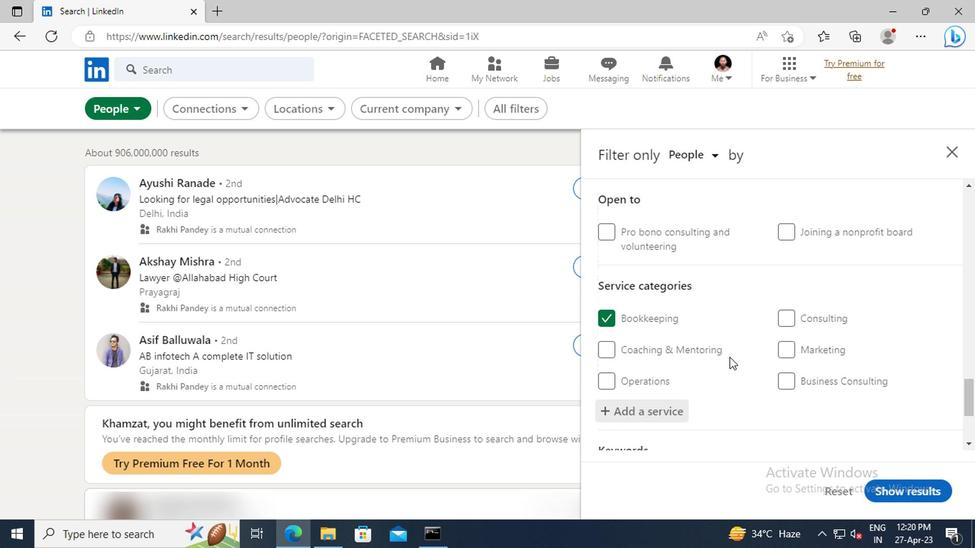
Action: Mouse scrolled (726, 356) with delta (0, 0)
Screenshot: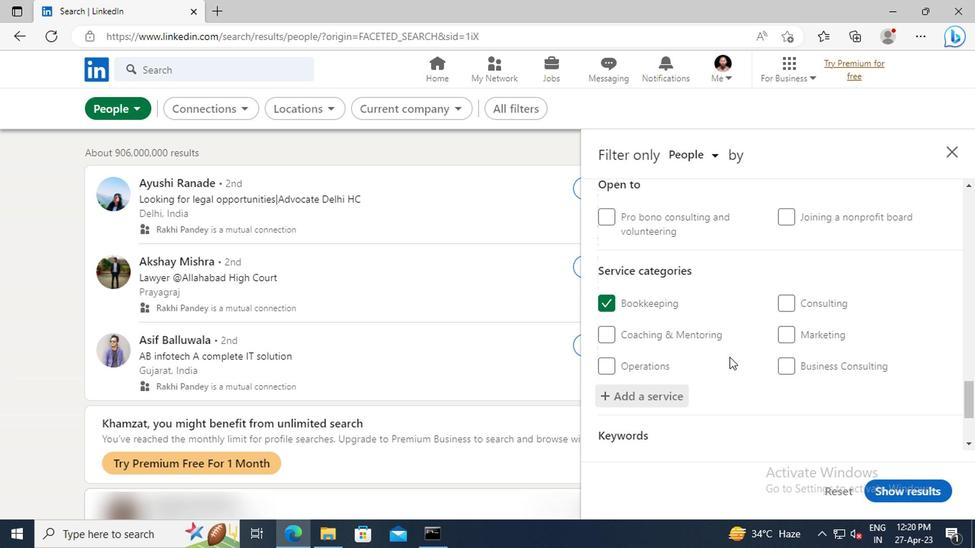 
Action: Mouse scrolled (726, 356) with delta (0, 0)
Screenshot: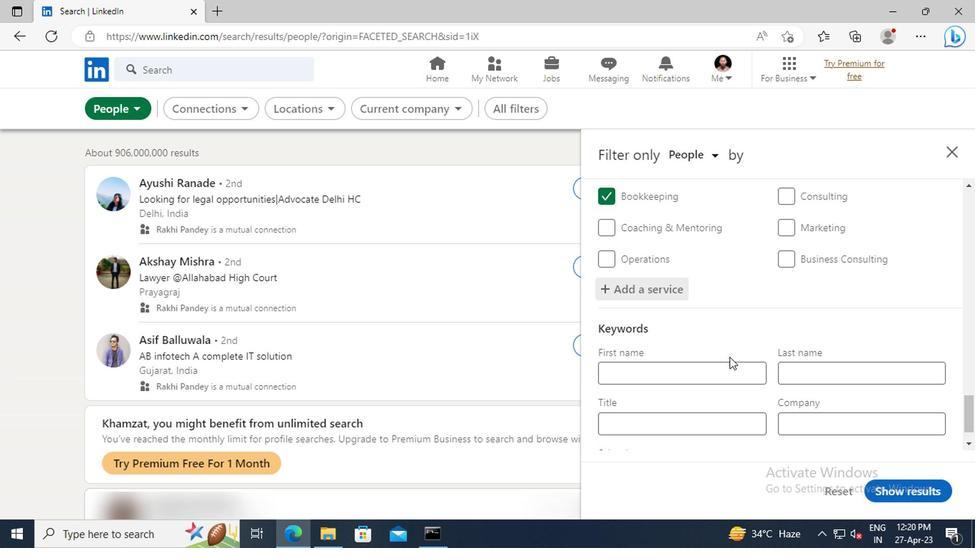 
Action: Mouse scrolled (726, 356) with delta (0, 0)
Screenshot: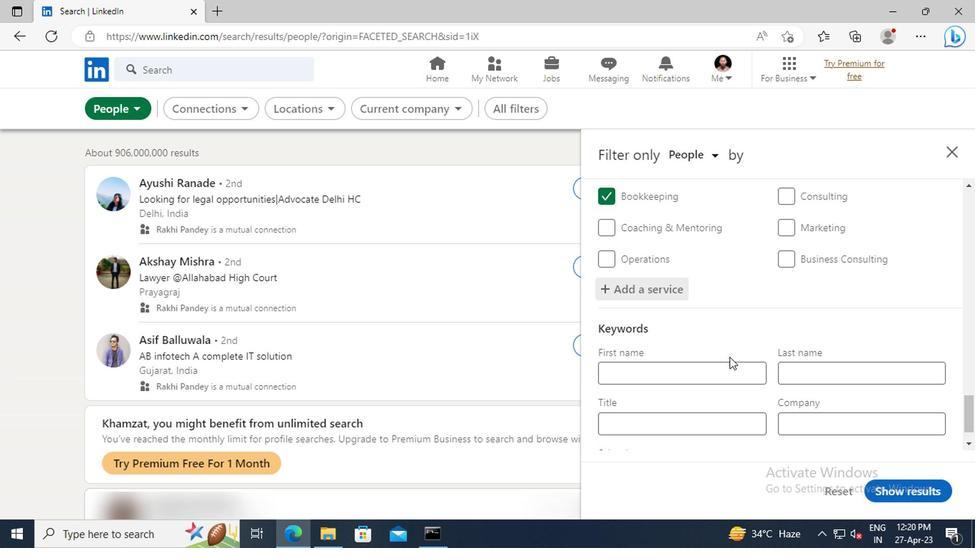 
Action: Mouse moved to (651, 381)
Screenshot: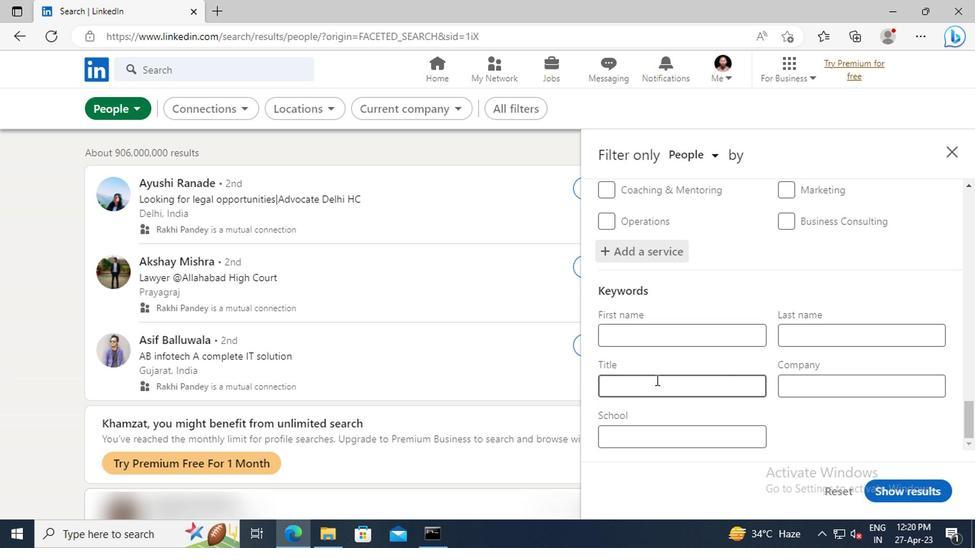 
Action: Mouse pressed left at (651, 381)
Screenshot: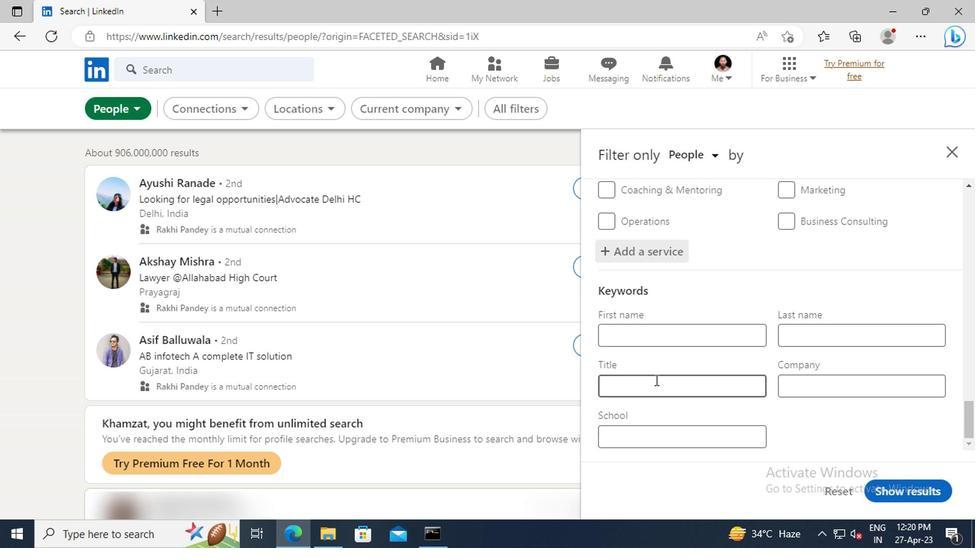
Action: Key pressed <Key.shift>MOTION<Key.space><Key.shift>PICTURE<Key.space><Key.shift>DIRECTOR<Key.enter>
Screenshot: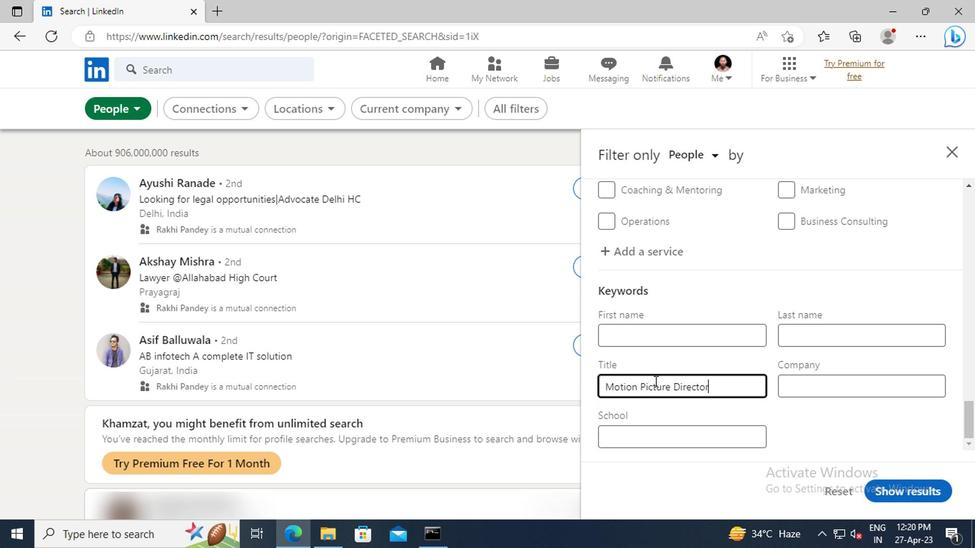
Action: Mouse moved to (891, 488)
Screenshot: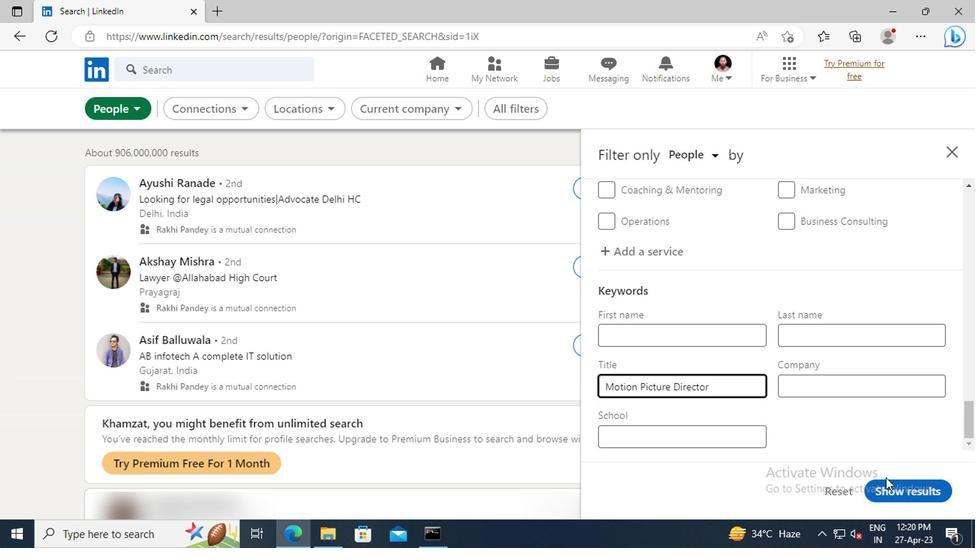 
Action: Mouse pressed left at (891, 488)
Screenshot: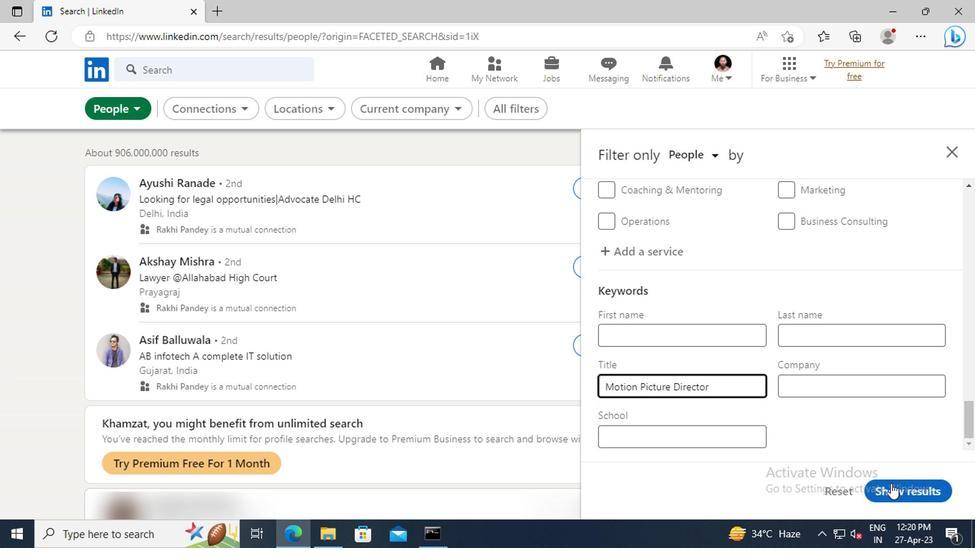 
Action: Mouse moved to (768, 434)
Screenshot: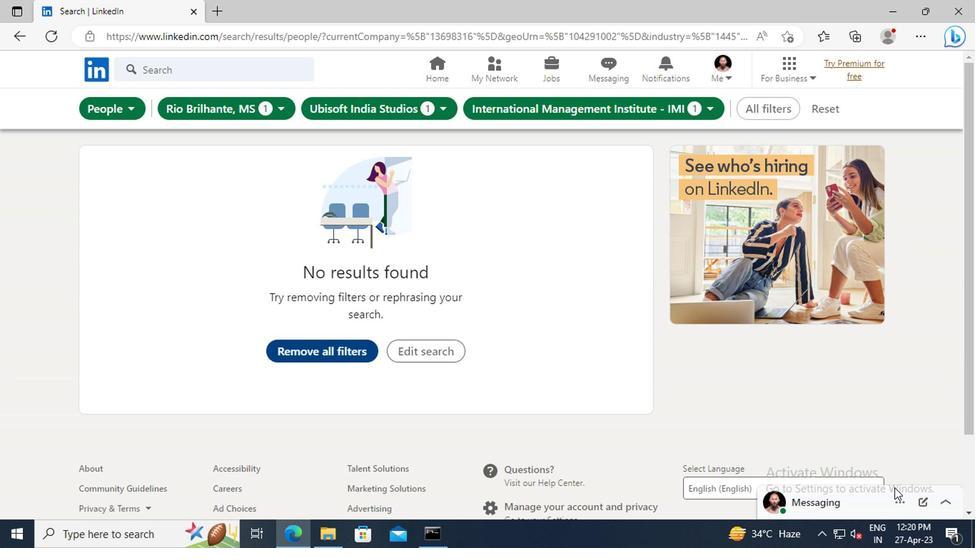 
